 Task: Create a due date automation trigger when advanced on, on the tuesday of the week before a card is due add dates due this week at 11:00 AM.
Action: Mouse moved to (1033, 329)
Screenshot: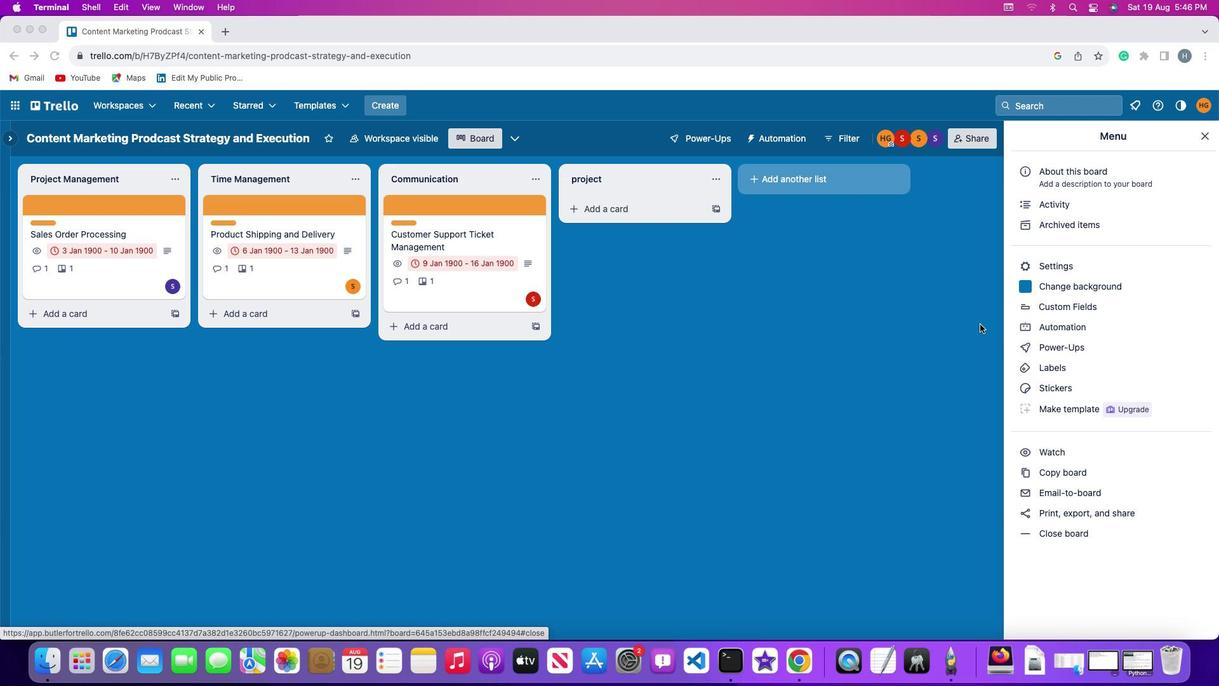 
Action: Mouse pressed left at (1033, 329)
Screenshot: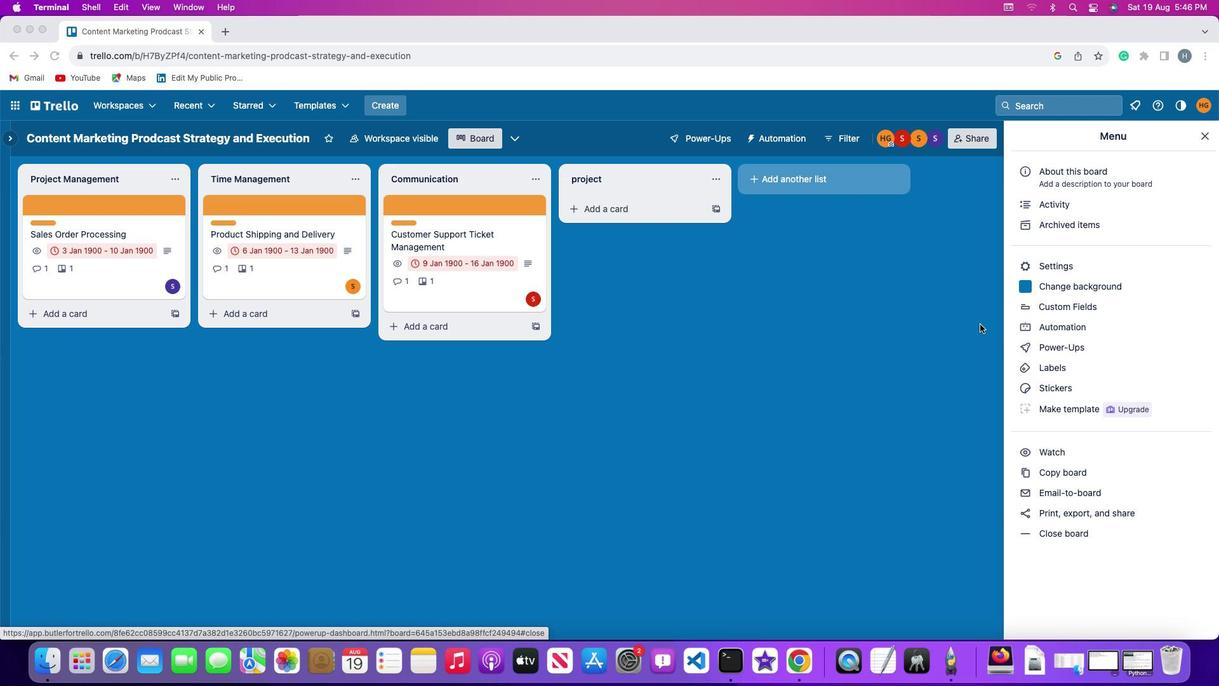 
Action: Mouse moved to (1034, 327)
Screenshot: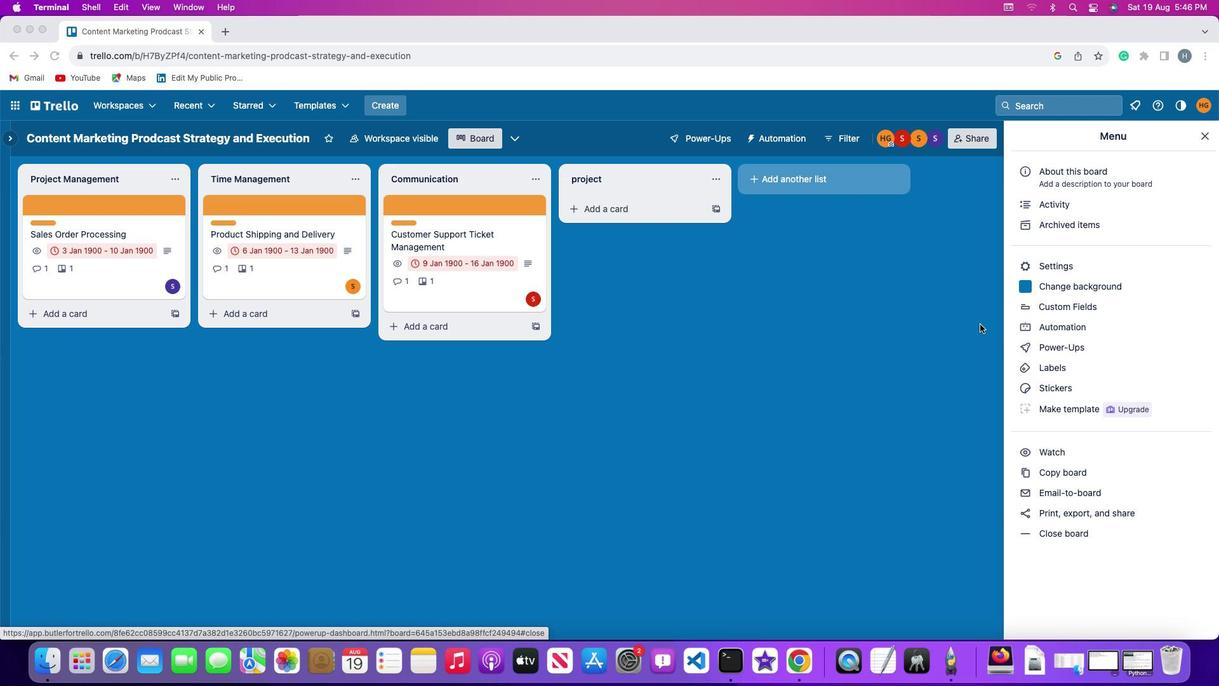 
Action: Mouse pressed left at (1034, 327)
Screenshot: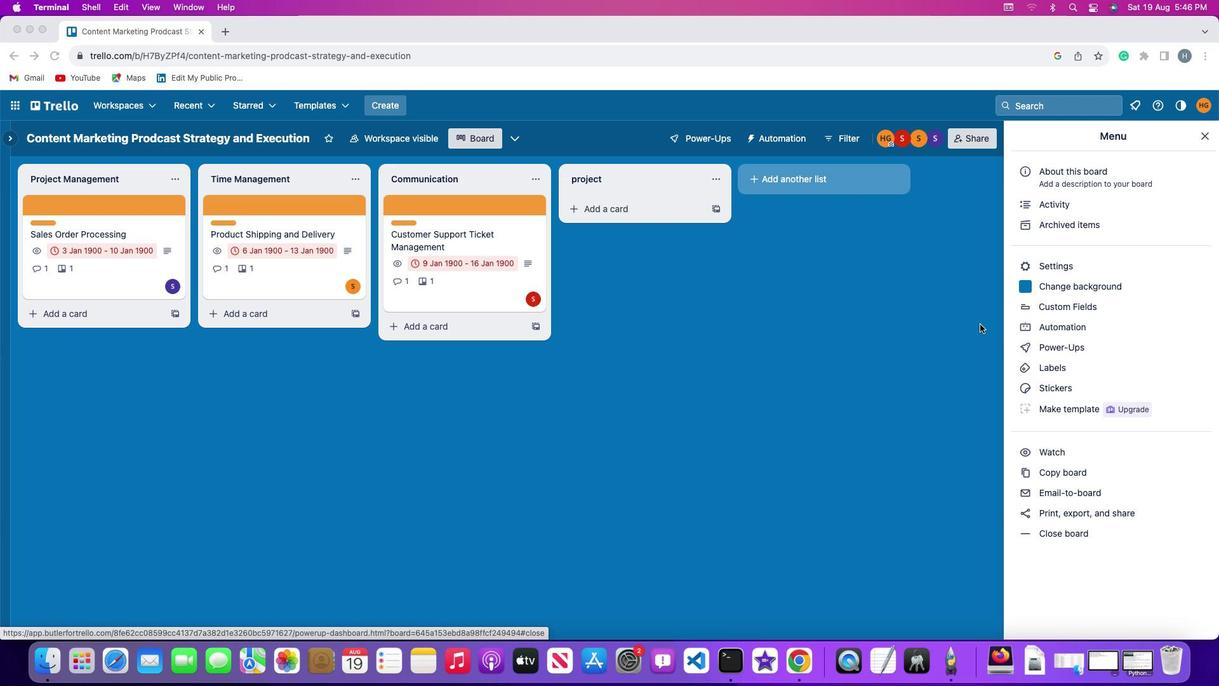 
Action: Mouse moved to (83, 297)
Screenshot: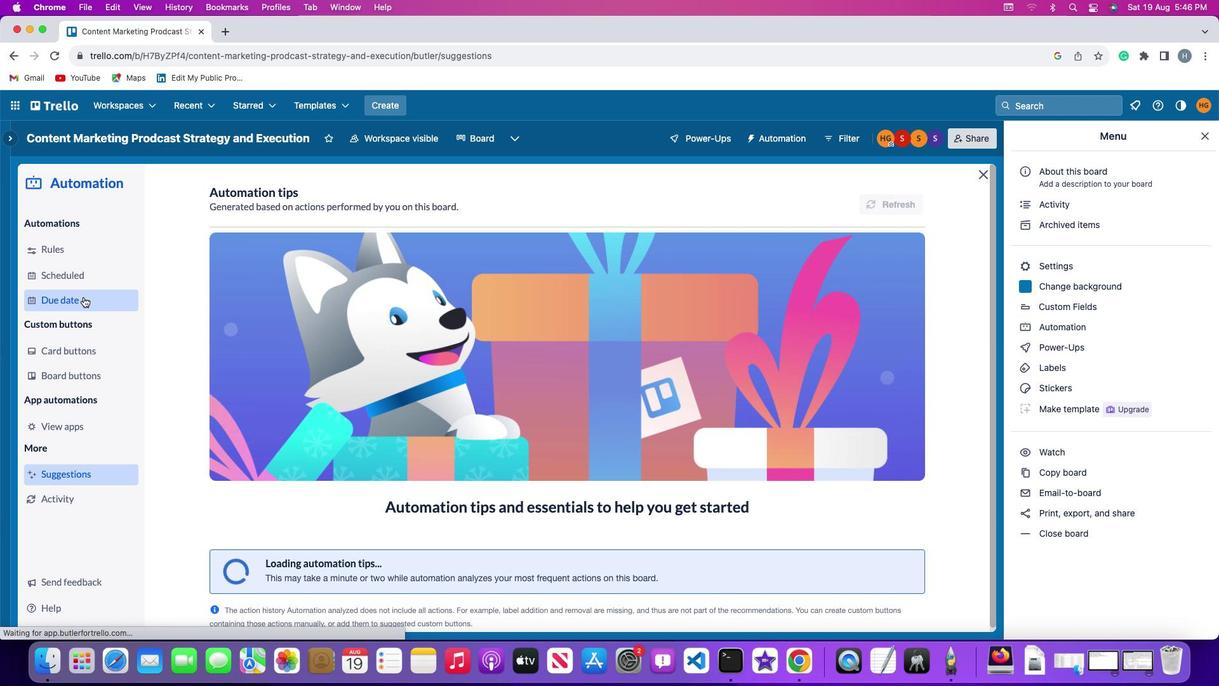 
Action: Mouse pressed left at (83, 297)
Screenshot: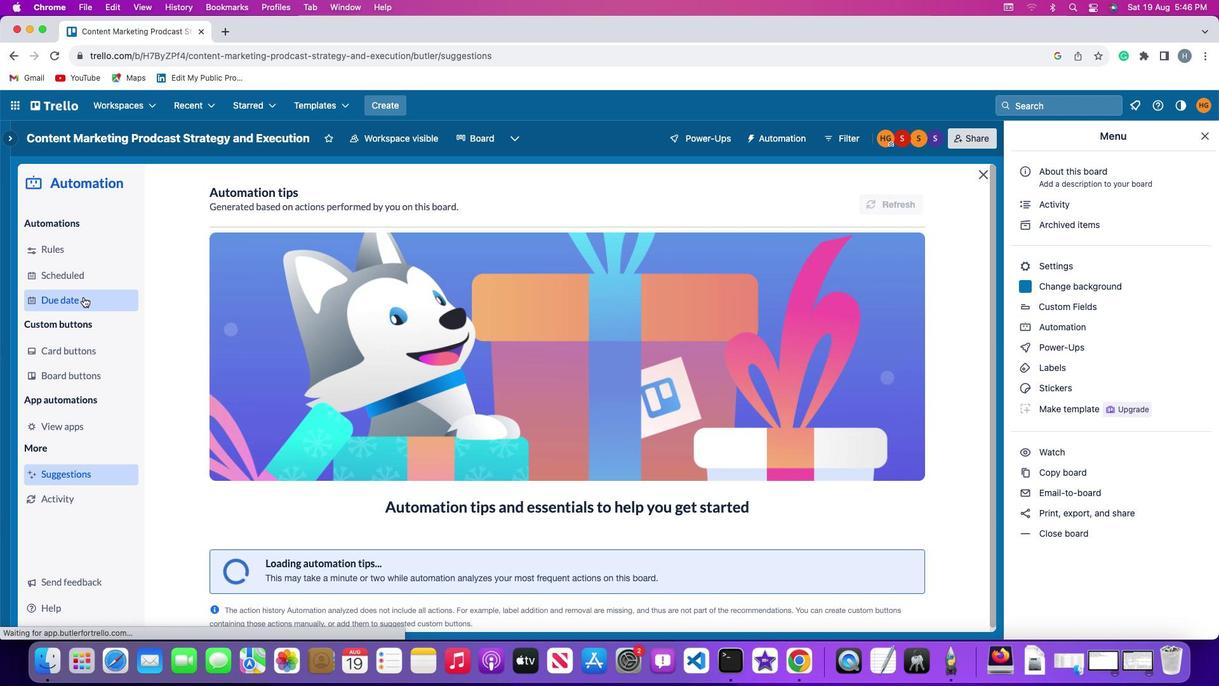 
Action: Mouse moved to (863, 195)
Screenshot: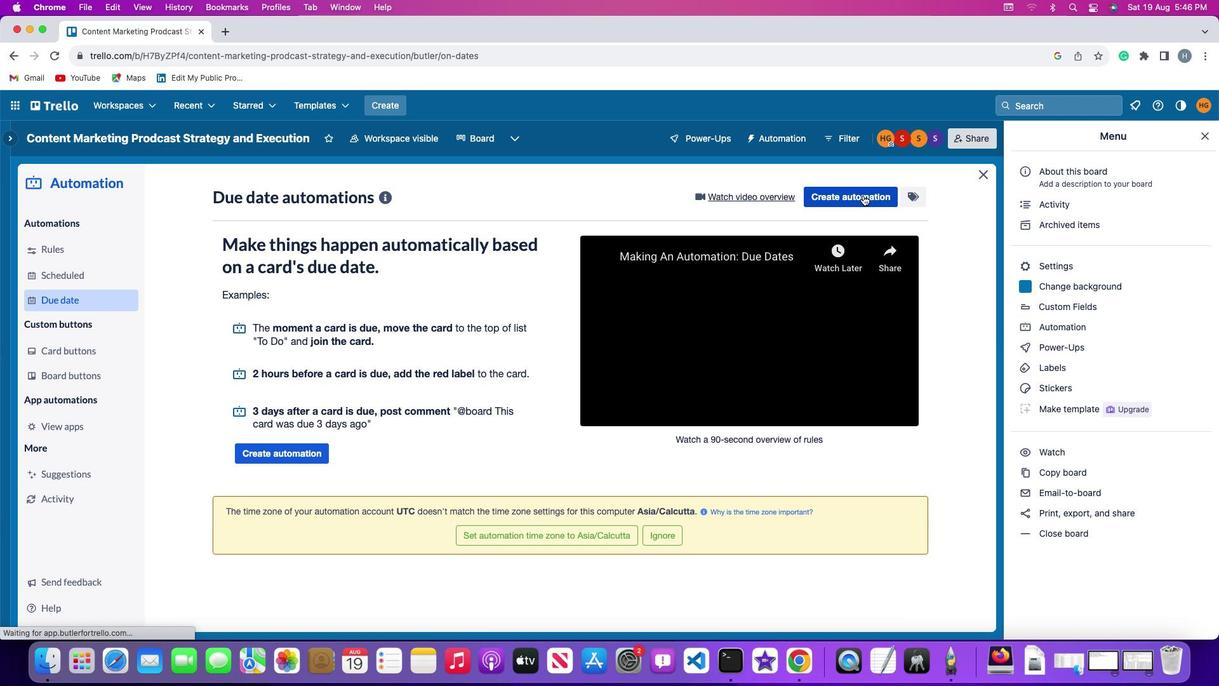 
Action: Mouse pressed left at (863, 195)
Screenshot: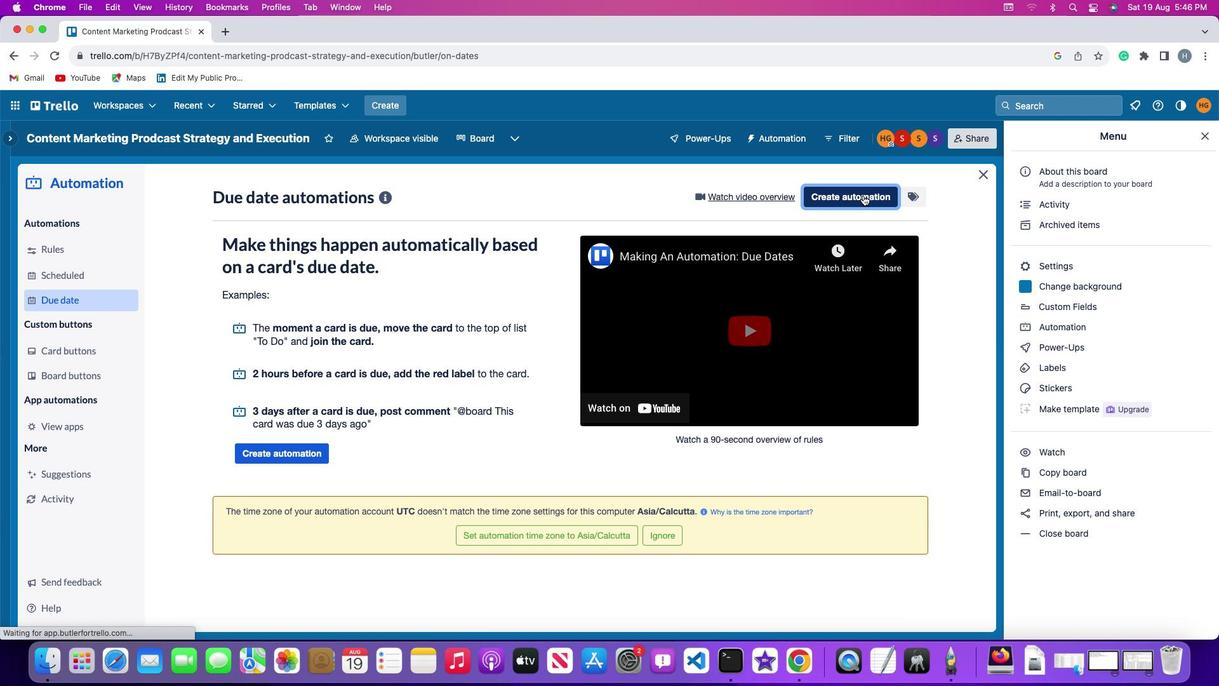 
Action: Mouse moved to (236, 315)
Screenshot: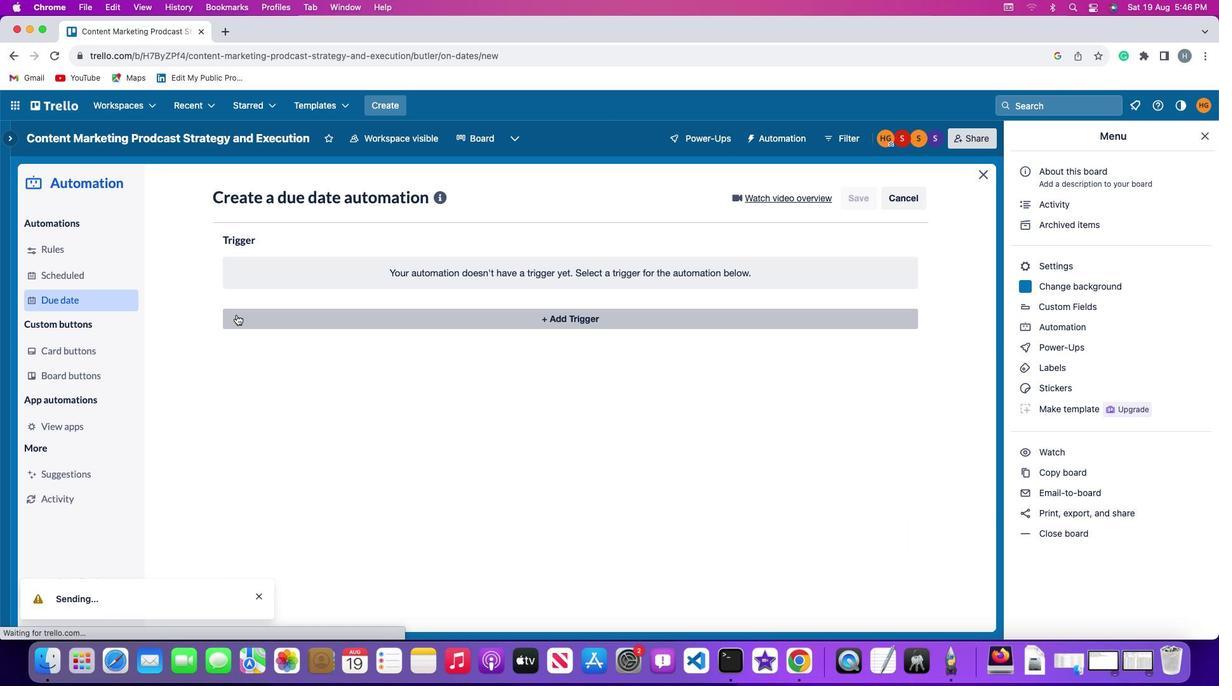 
Action: Mouse pressed left at (236, 315)
Screenshot: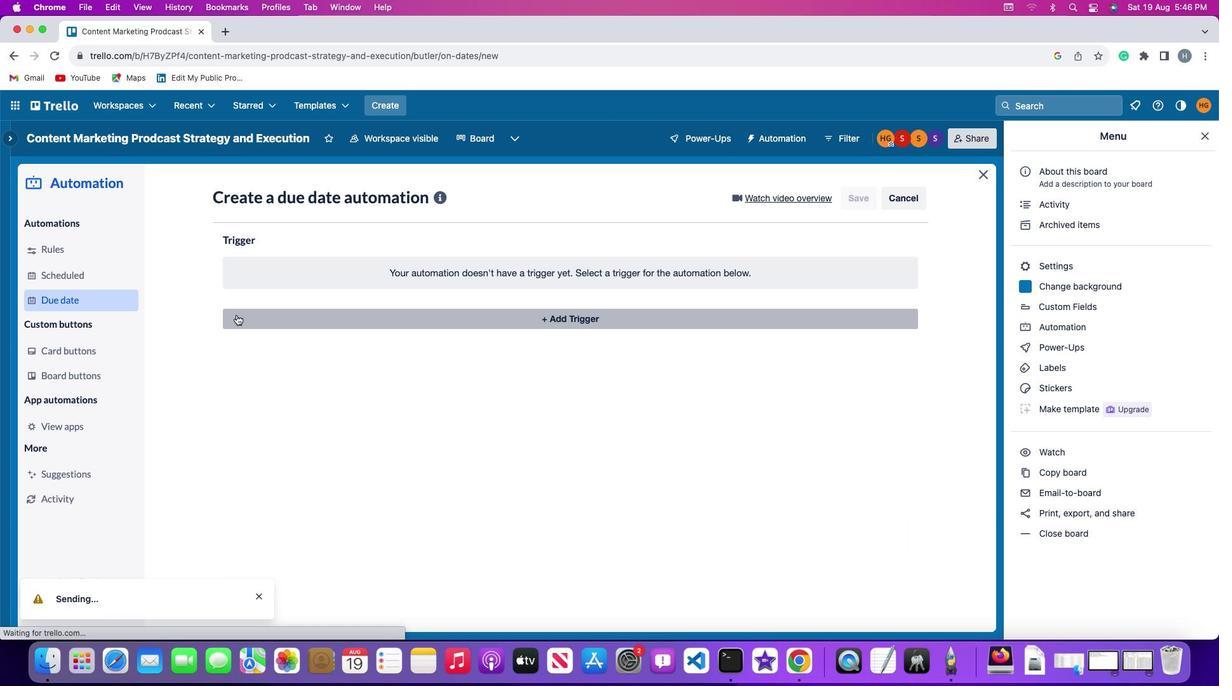 
Action: Mouse moved to (278, 550)
Screenshot: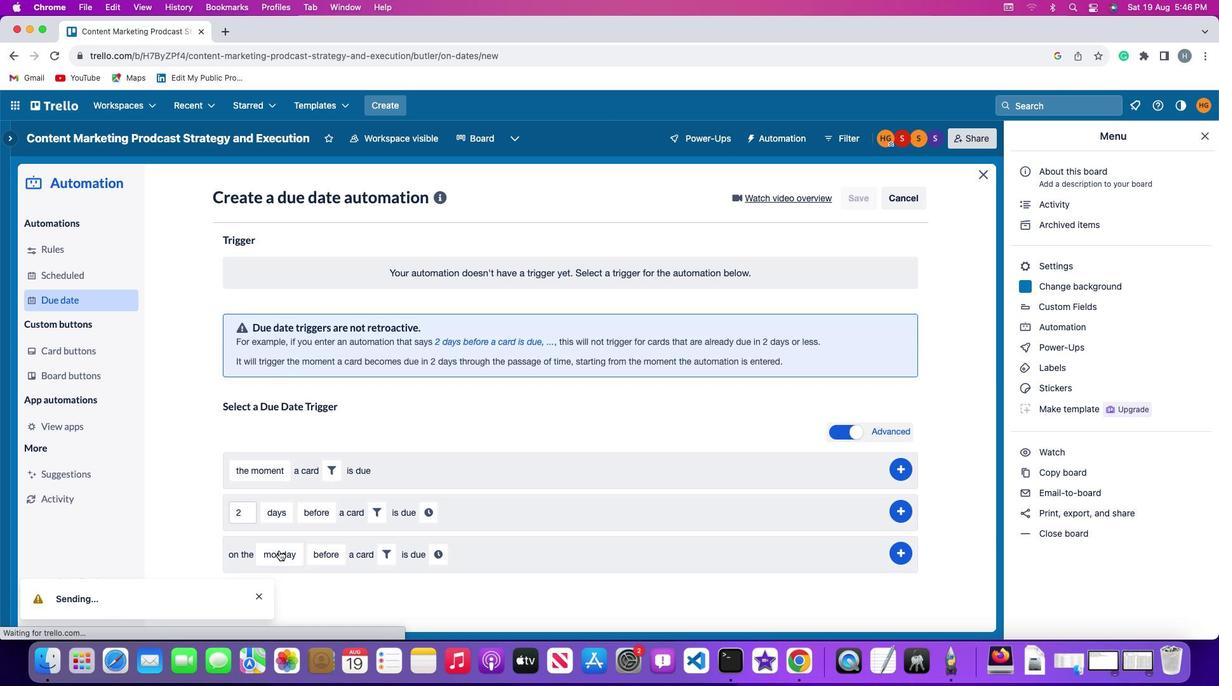 
Action: Mouse pressed left at (278, 550)
Screenshot: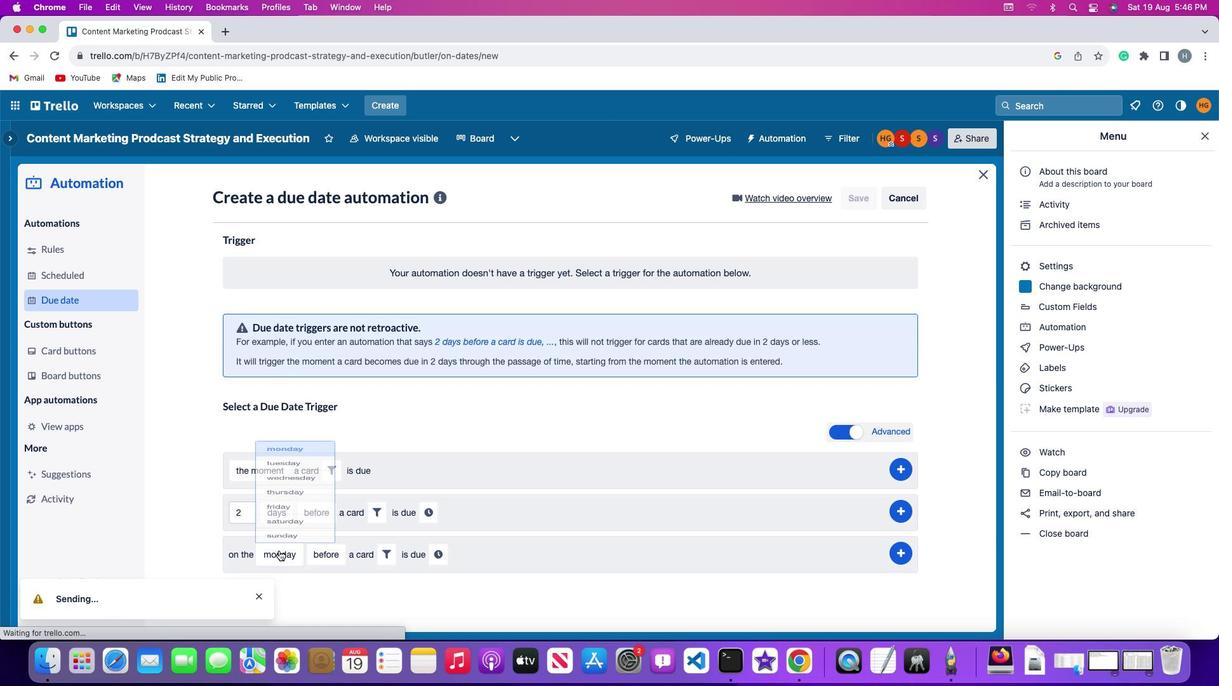 
Action: Mouse moved to (303, 405)
Screenshot: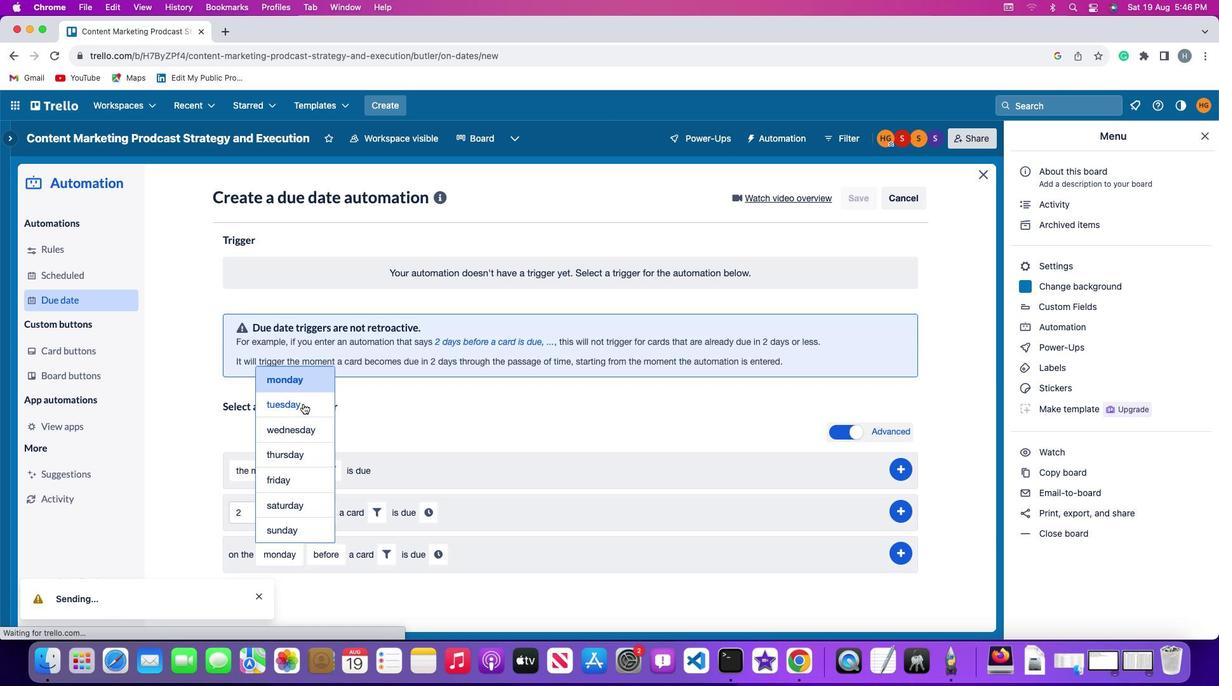 
Action: Mouse pressed left at (303, 405)
Screenshot: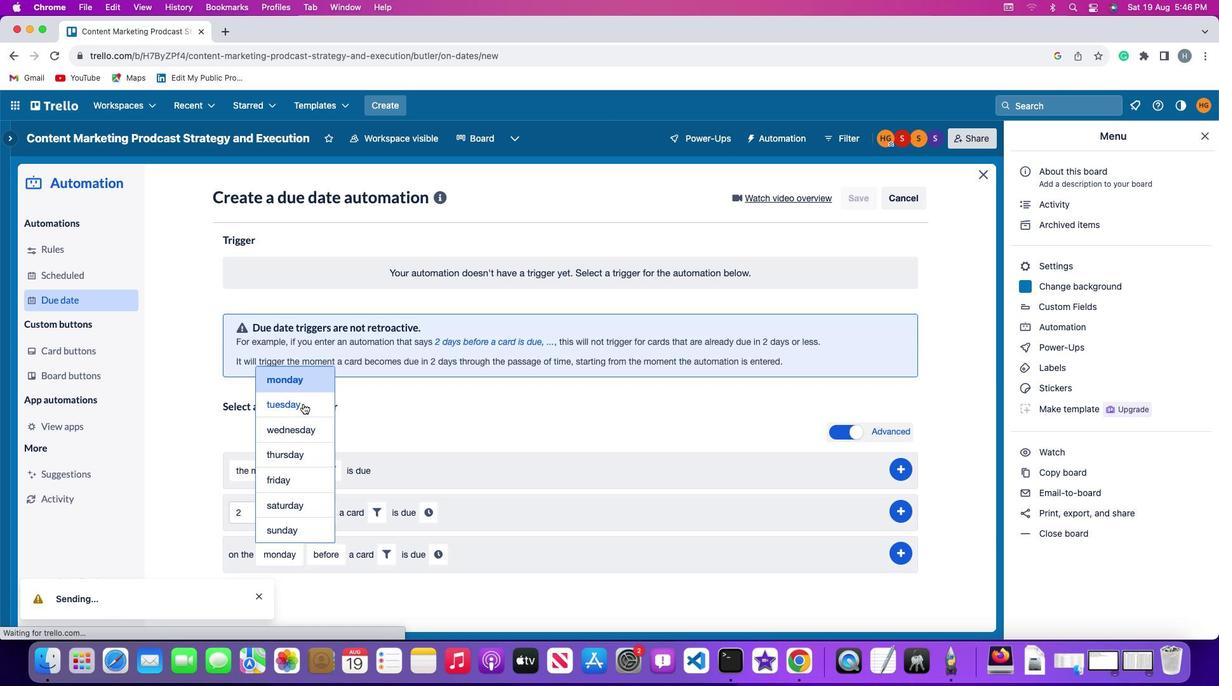 
Action: Mouse moved to (327, 550)
Screenshot: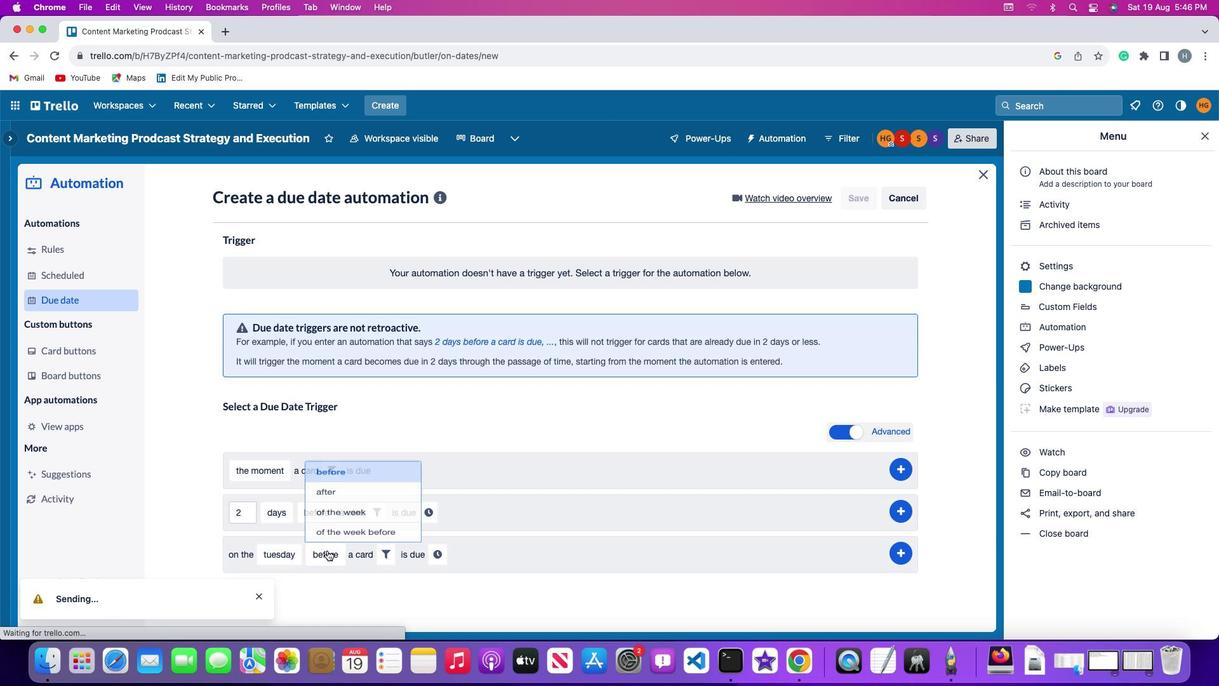 
Action: Mouse pressed left at (327, 550)
Screenshot: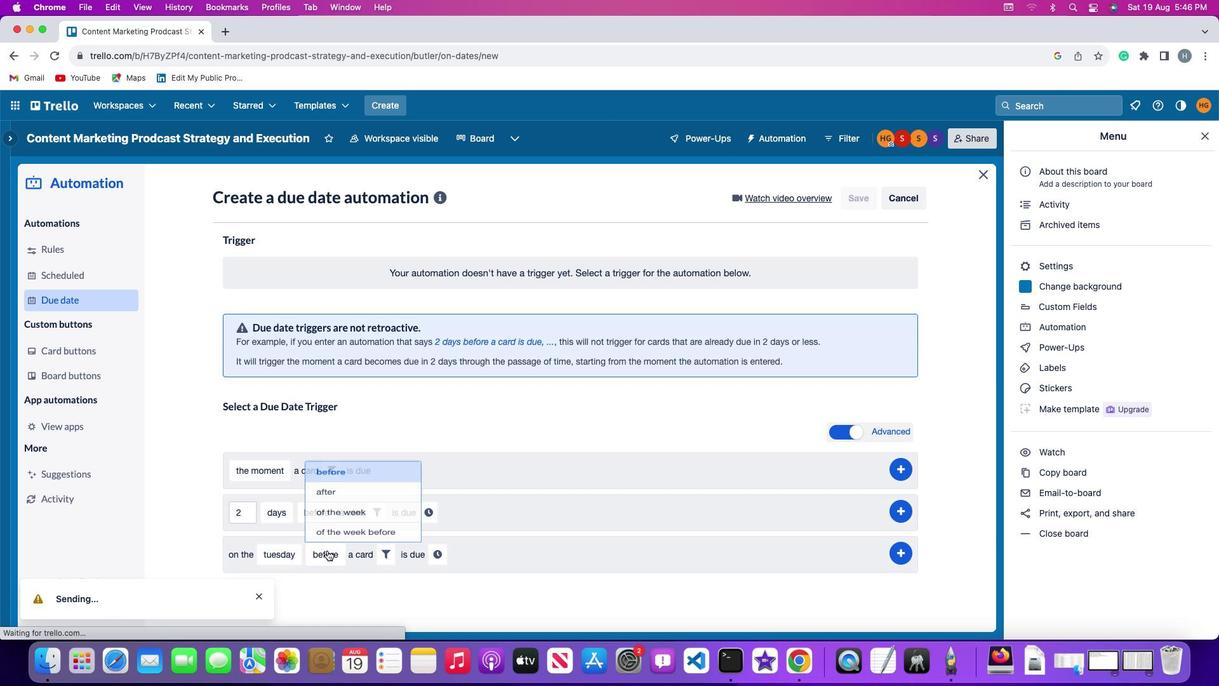 
Action: Mouse moved to (335, 530)
Screenshot: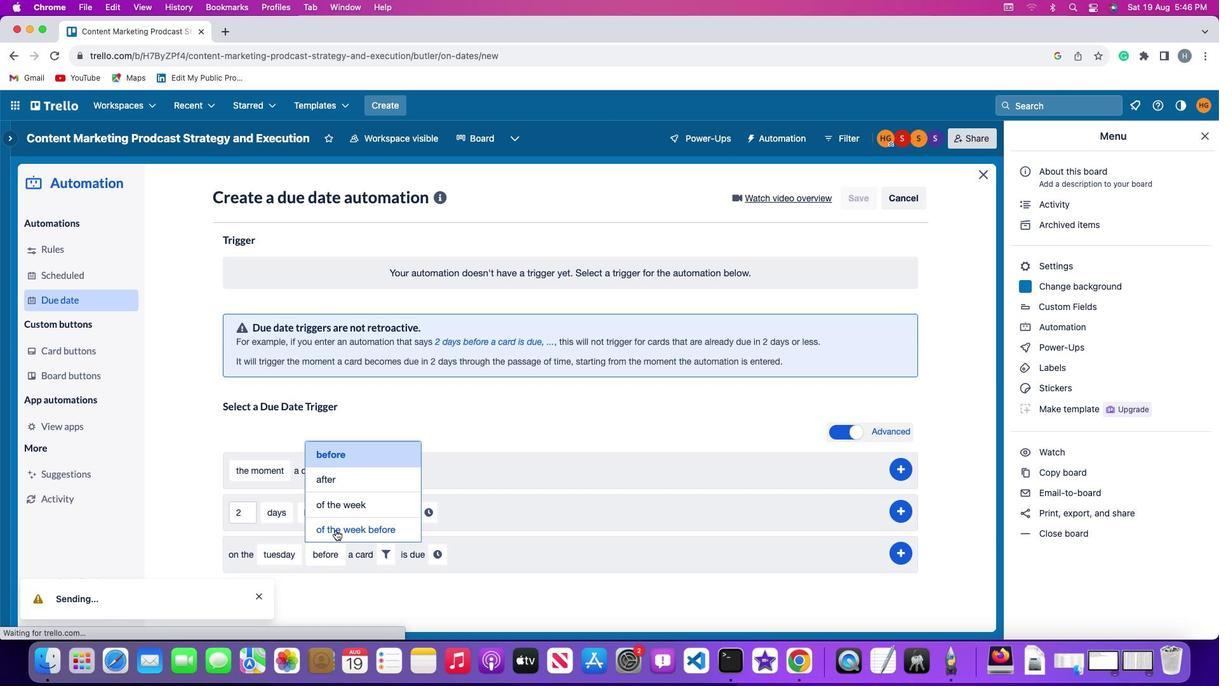 
Action: Mouse pressed left at (335, 530)
Screenshot: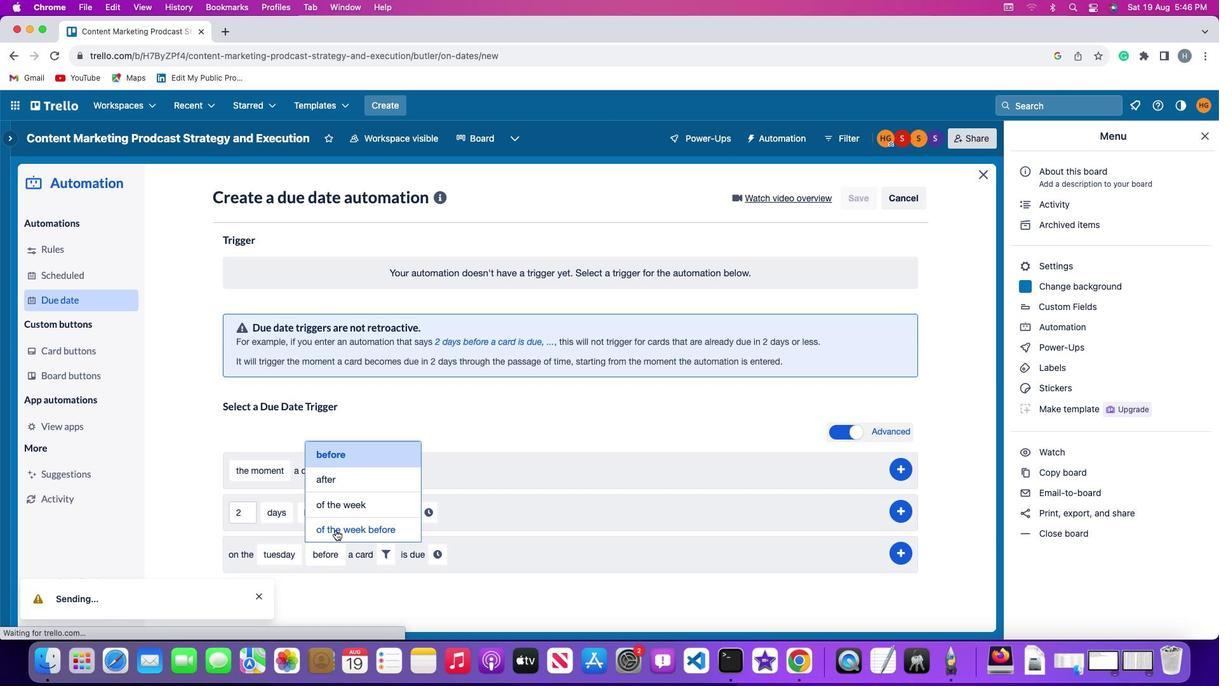 
Action: Mouse moved to (428, 555)
Screenshot: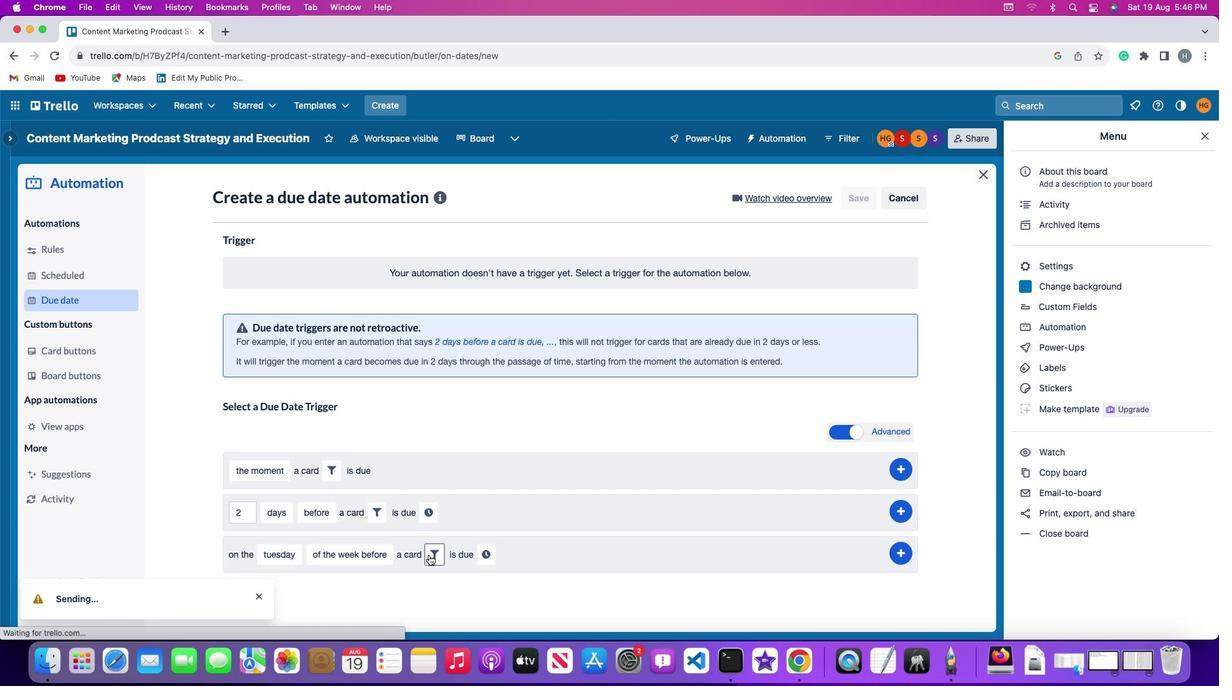 
Action: Mouse pressed left at (428, 555)
Screenshot: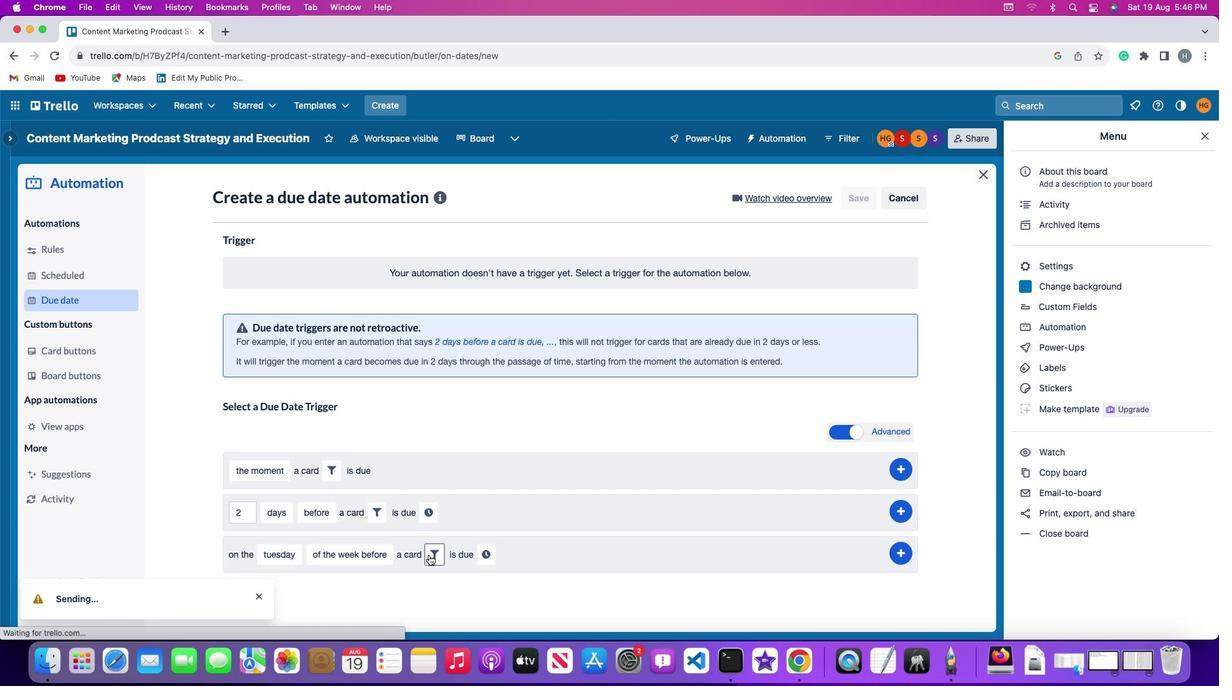 
Action: Mouse moved to (501, 593)
Screenshot: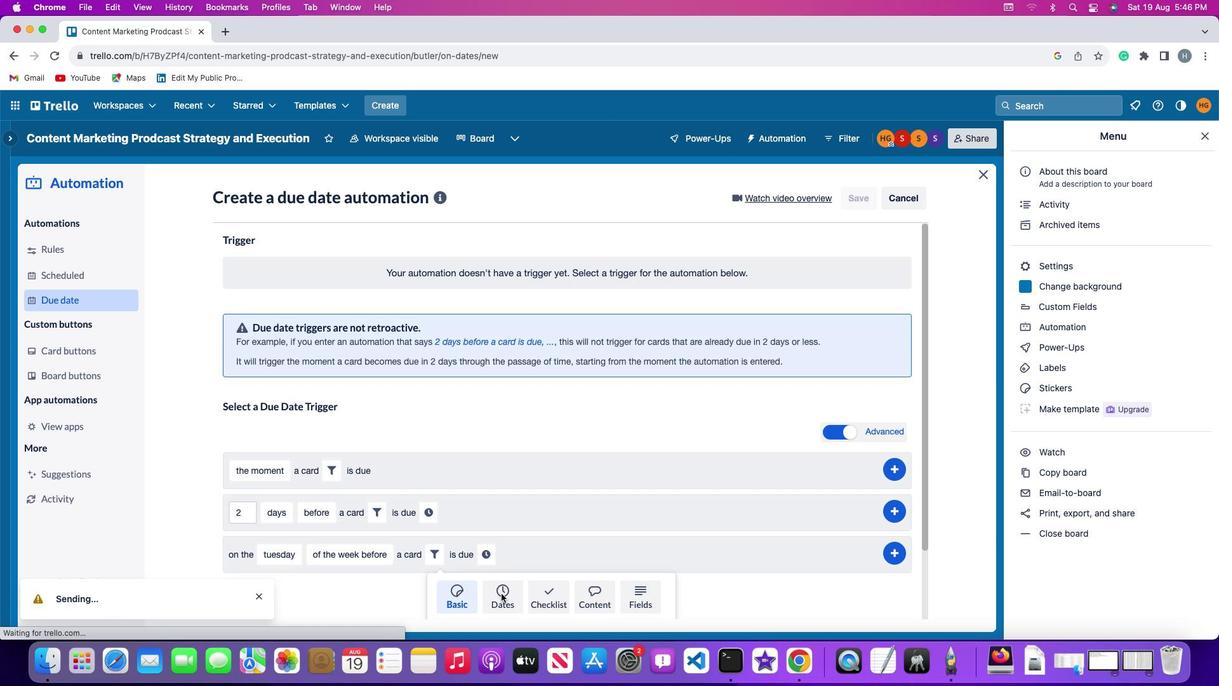 
Action: Mouse pressed left at (501, 593)
Screenshot: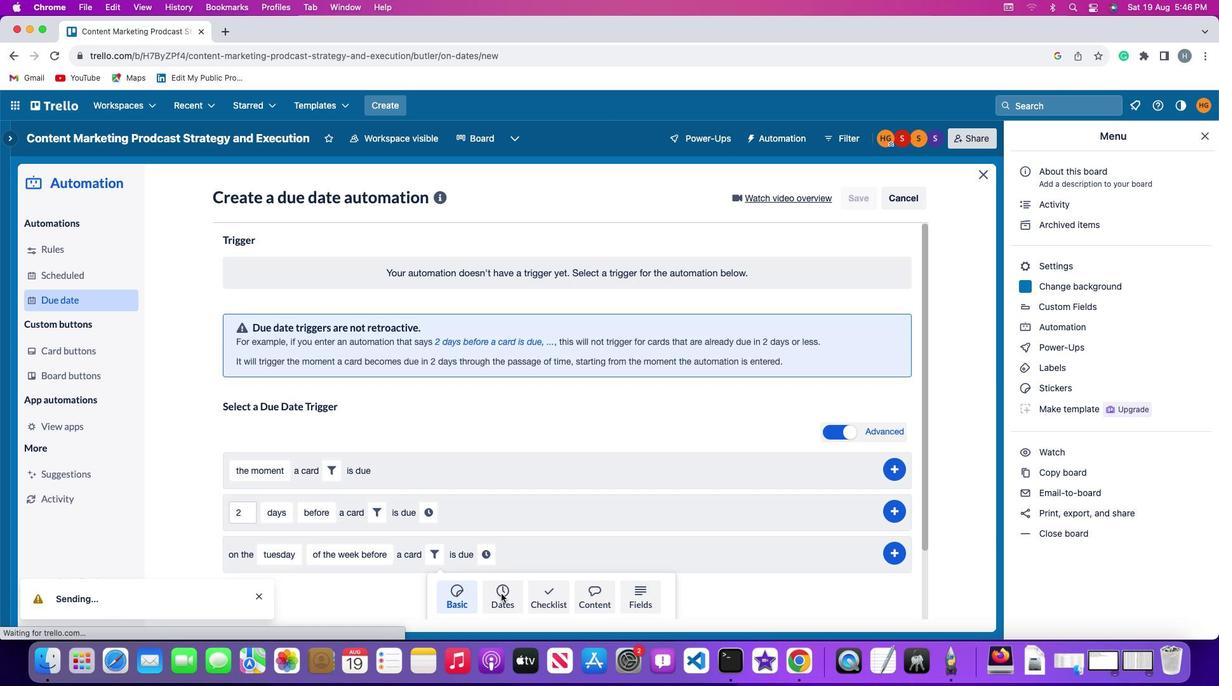 
Action: Mouse moved to (362, 589)
Screenshot: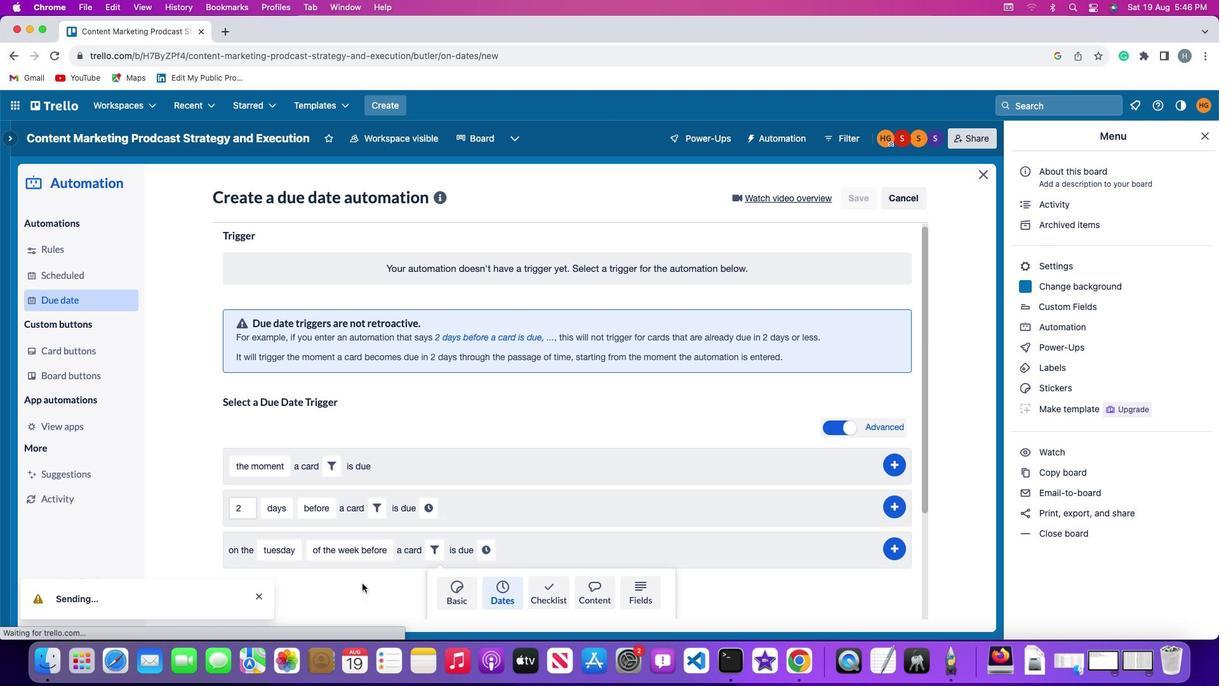 
Action: Mouse scrolled (362, 589) with delta (0, 0)
Screenshot: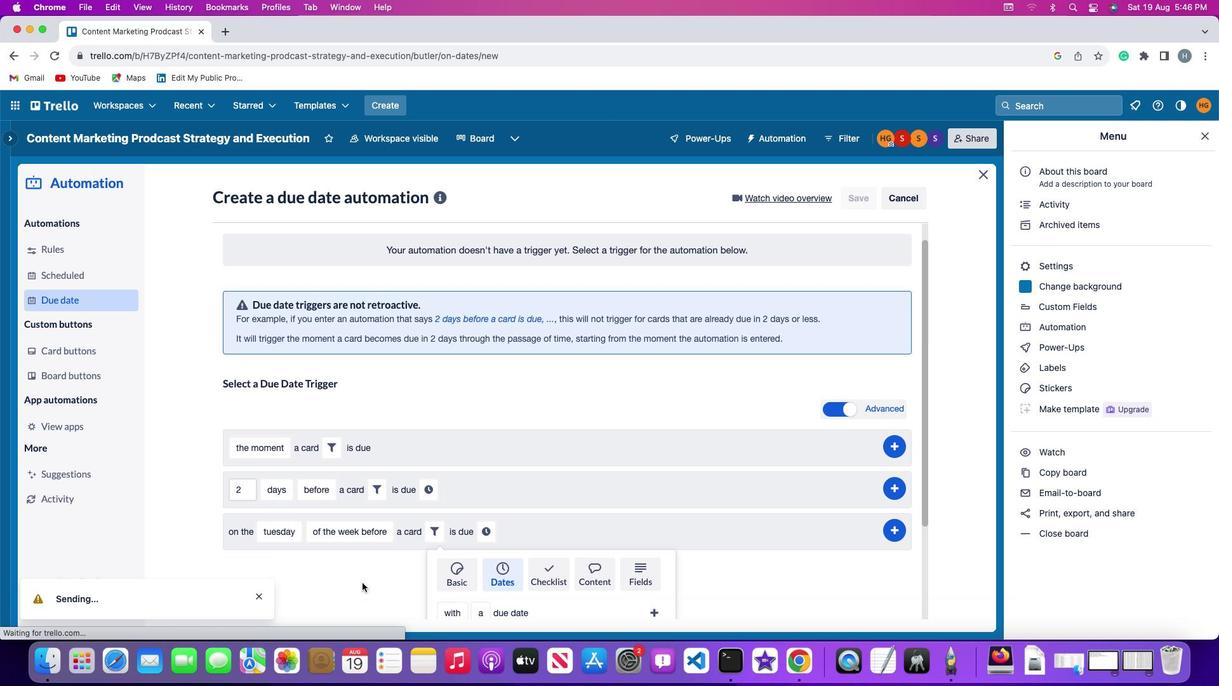 
Action: Mouse moved to (362, 589)
Screenshot: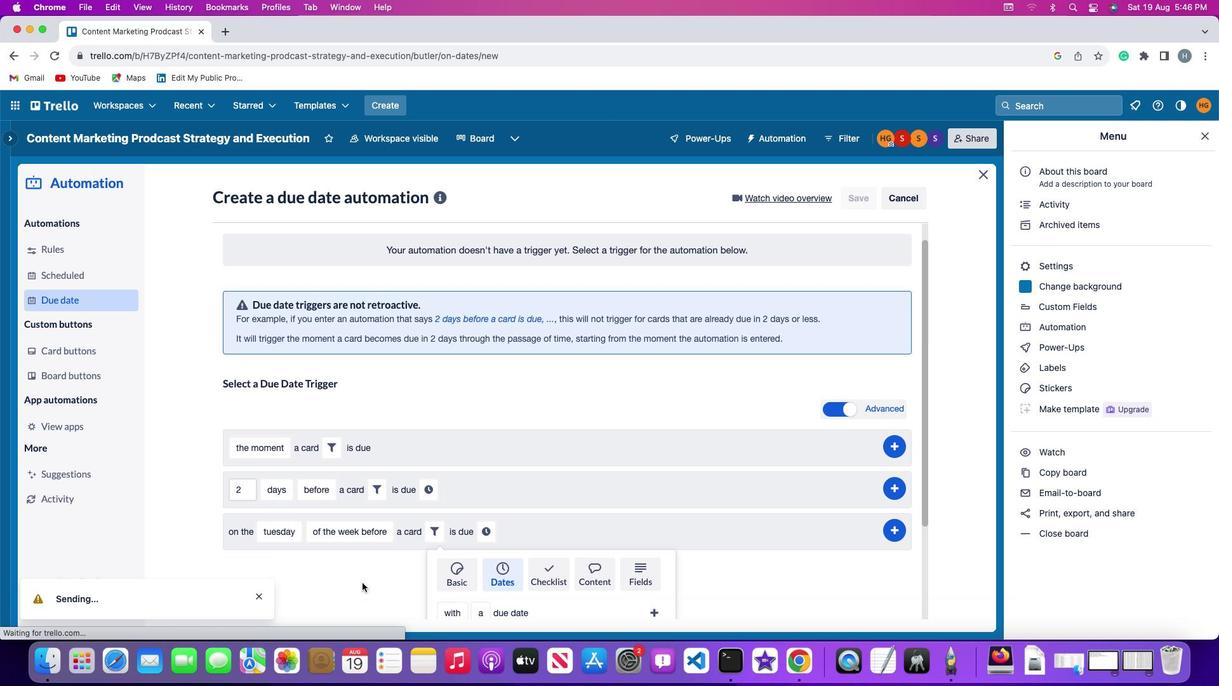 
Action: Mouse scrolled (362, 589) with delta (0, 0)
Screenshot: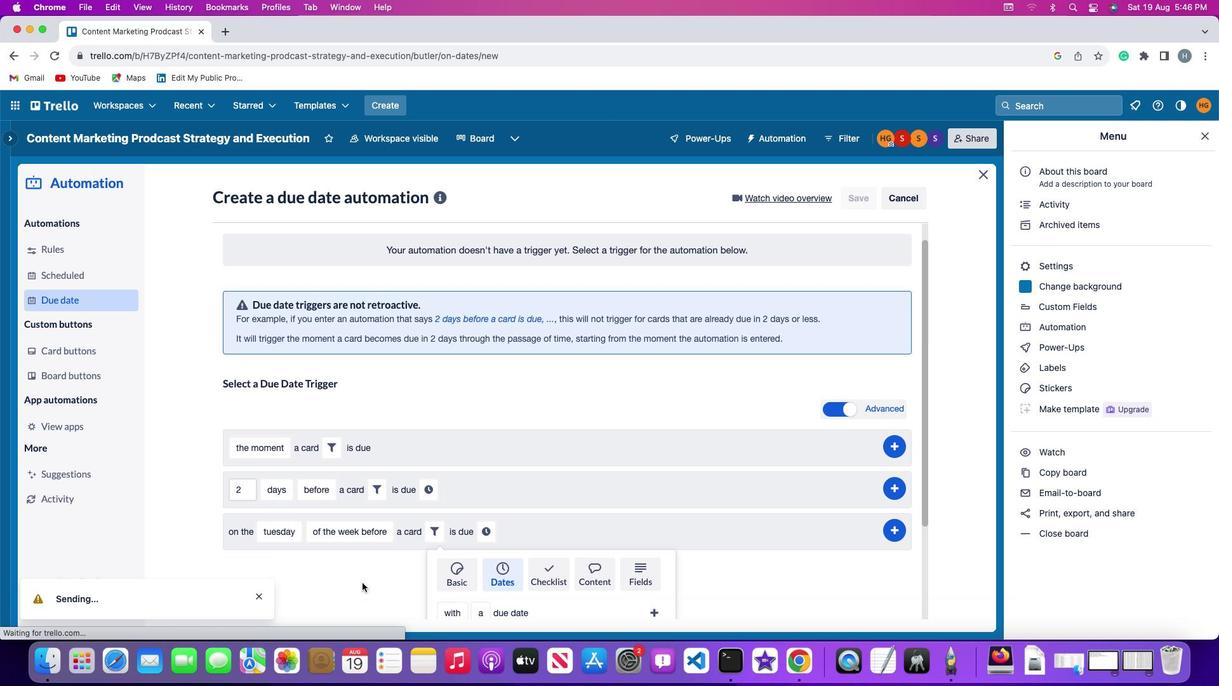 
Action: Mouse moved to (362, 589)
Screenshot: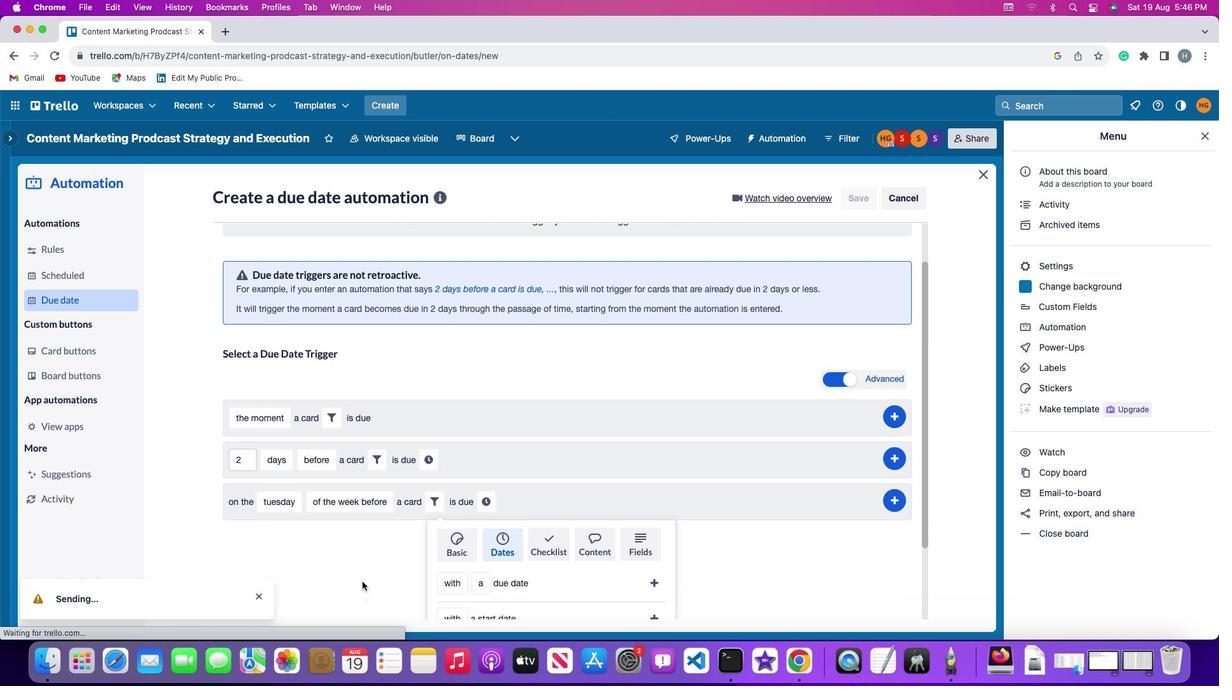 
Action: Mouse scrolled (362, 589) with delta (0, -1)
Screenshot: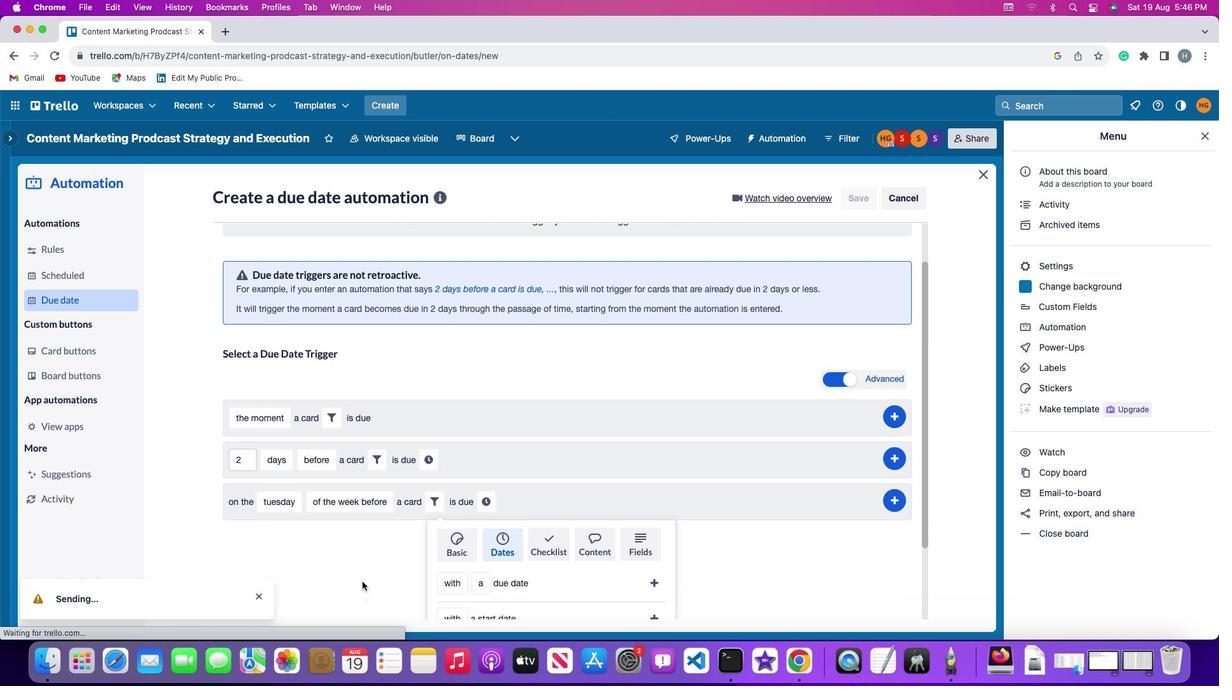 
Action: Mouse moved to (362, 583)
Screenshot: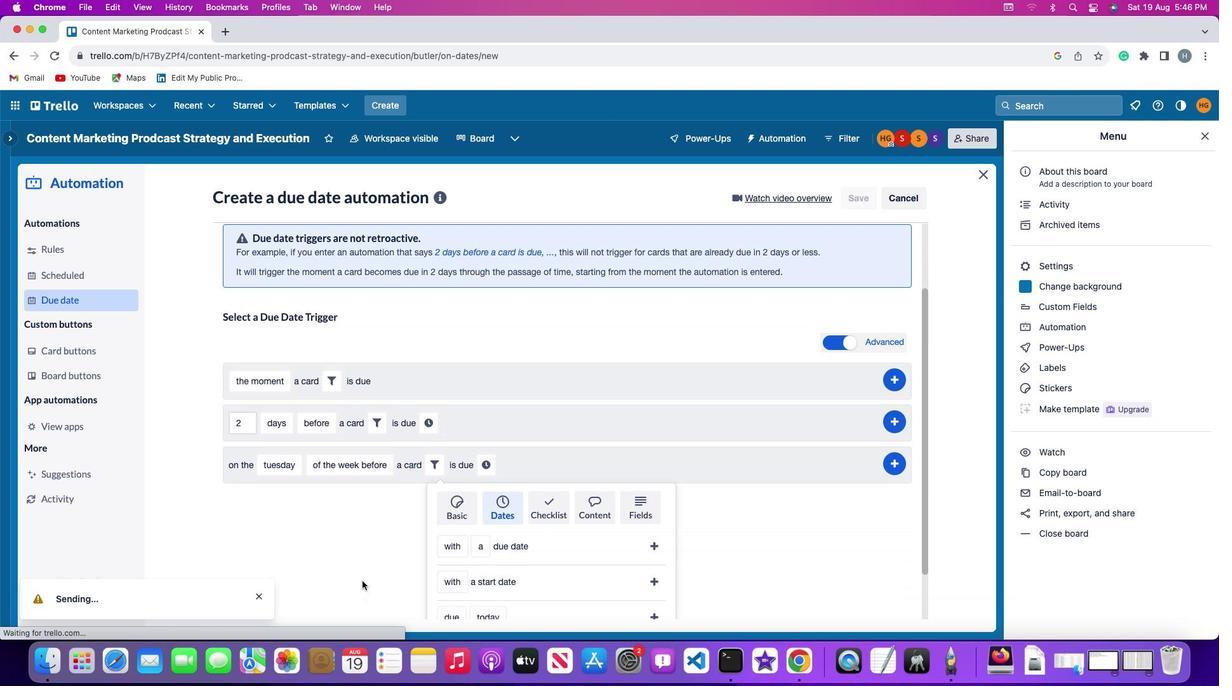 
Action: Mouse scrolled (362, 583) with delta (0, -3)
Screenshot: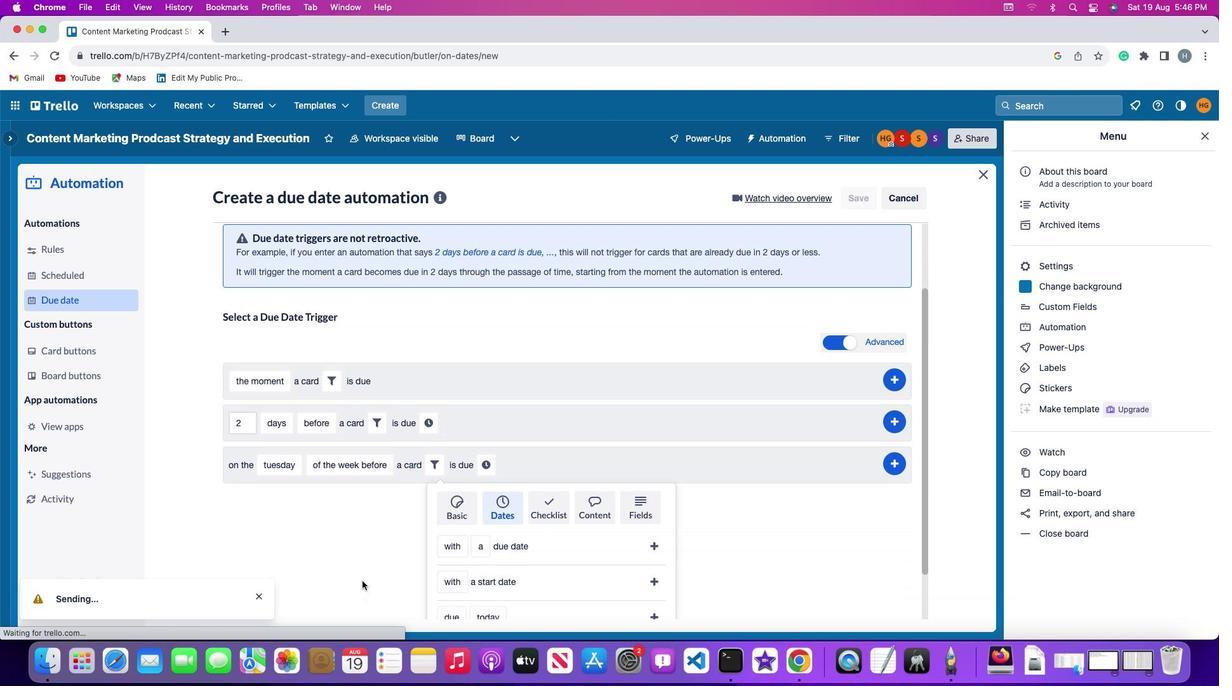
Action: Mouse moved to (362, 580)
Screenshot: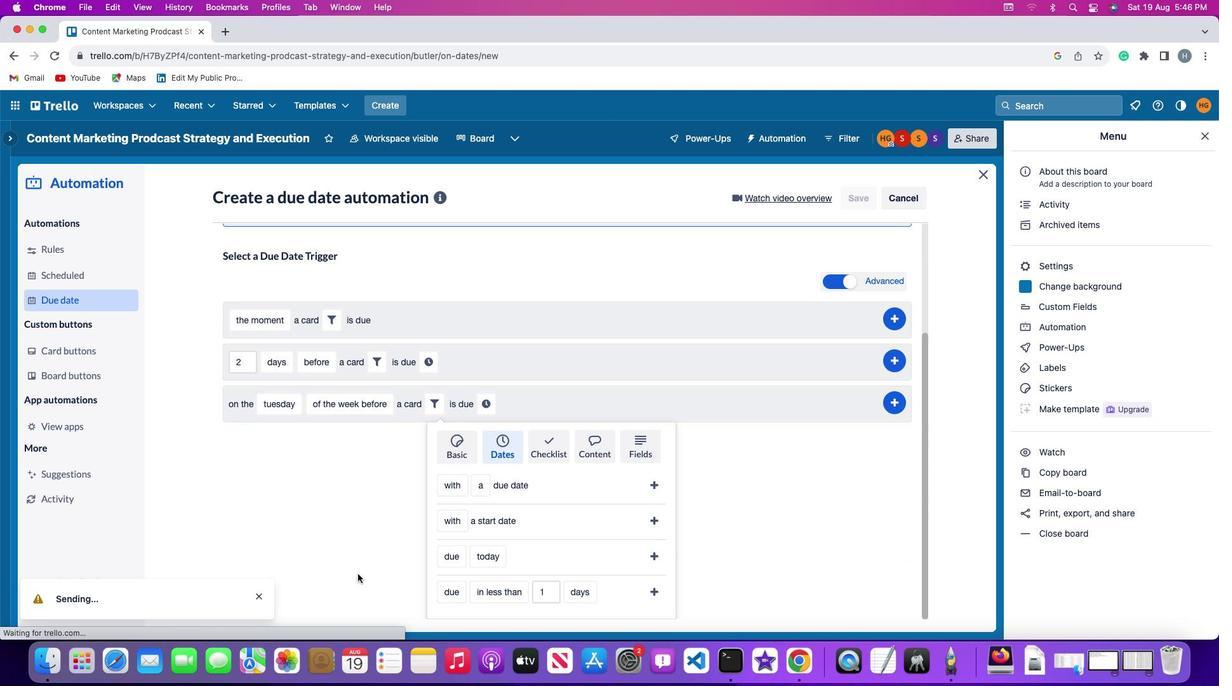 
Action: Mouse scrolled (362, 580) with delta (0, 0)
Screenshot: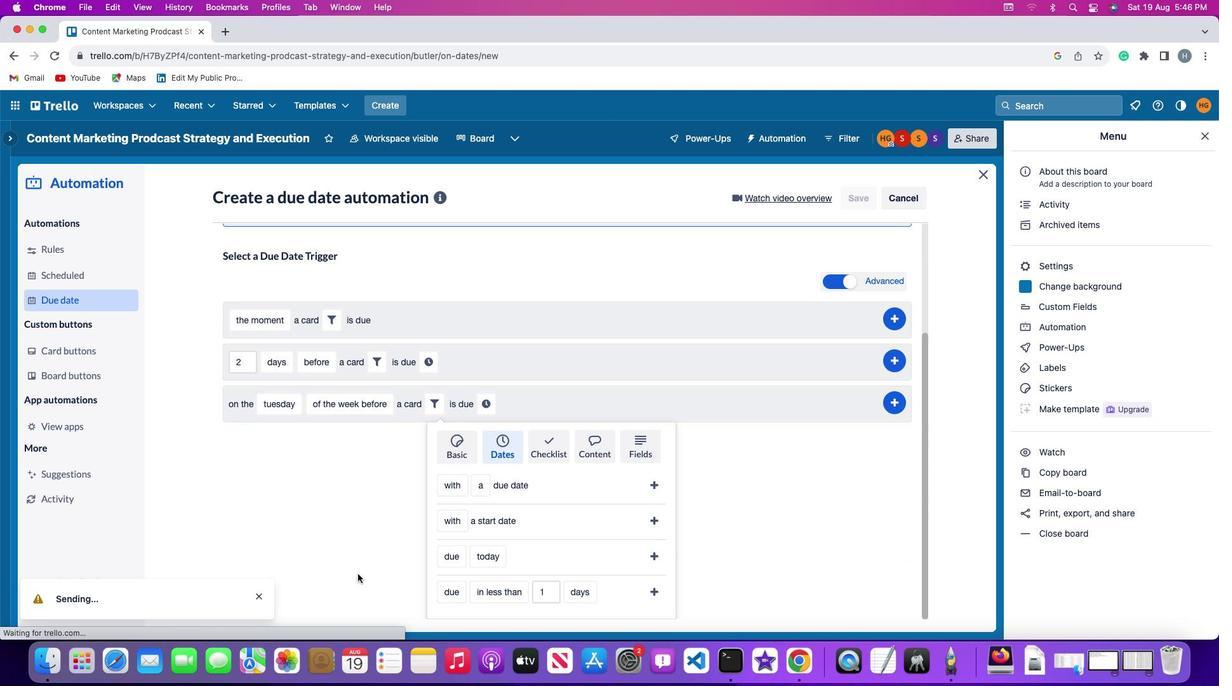 
Action: Mouse moved to (362, 579)
Screenshot: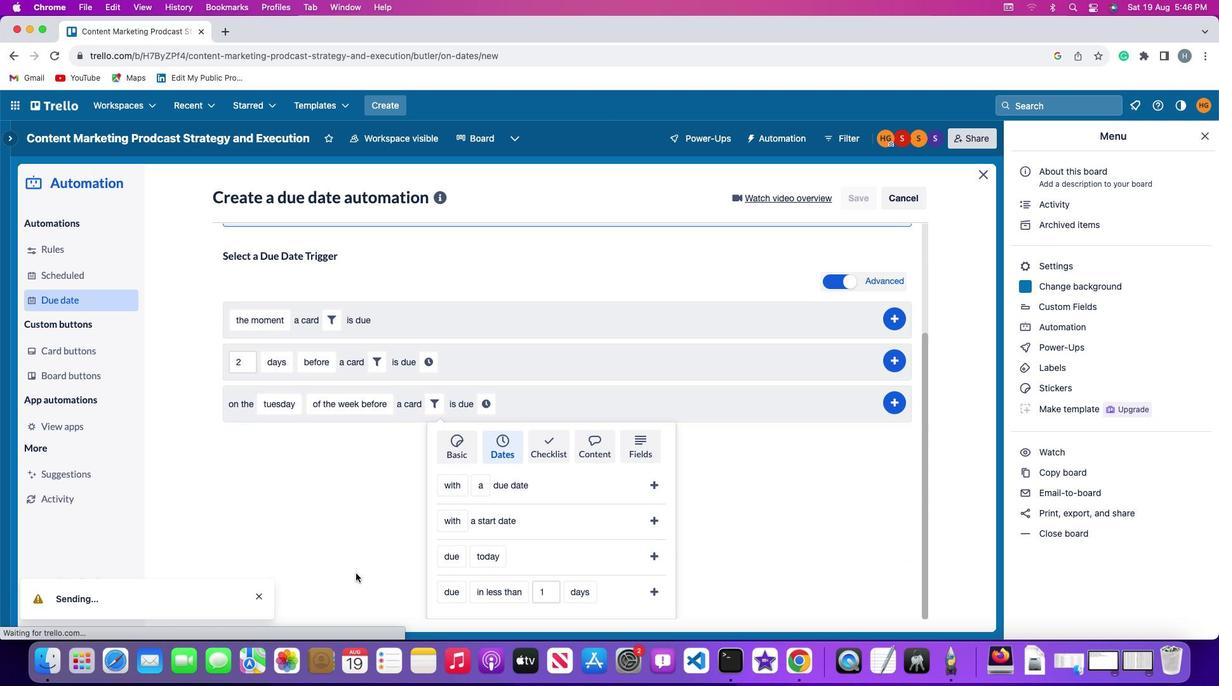 
Action: Mouse scrolled (362, 579) with delta (0, 0)
Screenshot: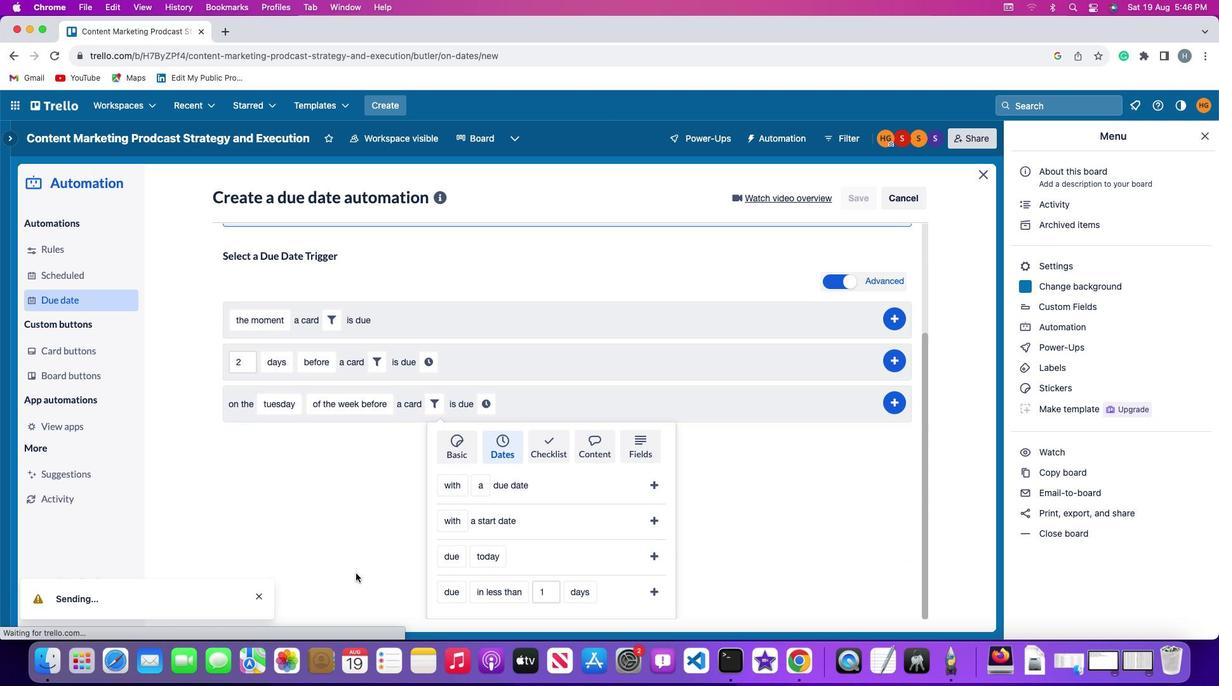 
Action: Mouse moved to (361, 576)
Screenshot: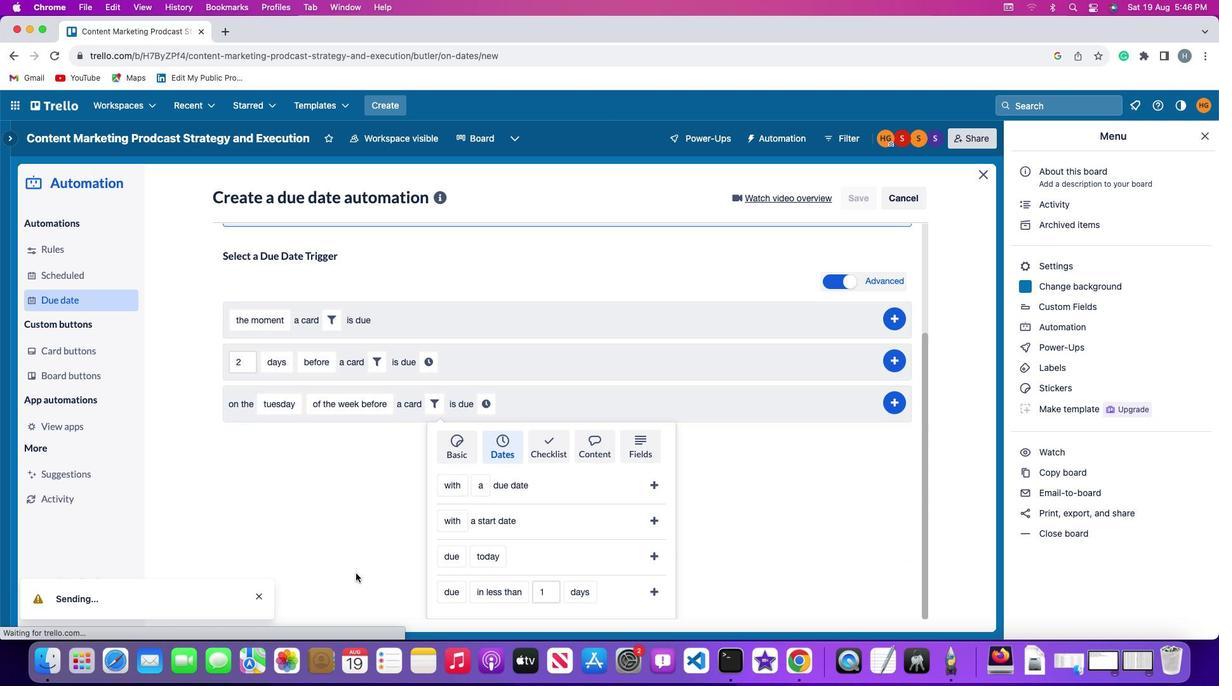 
Action: Mouse scrolled (361, 576) with delta (0, -1)
Screenshot: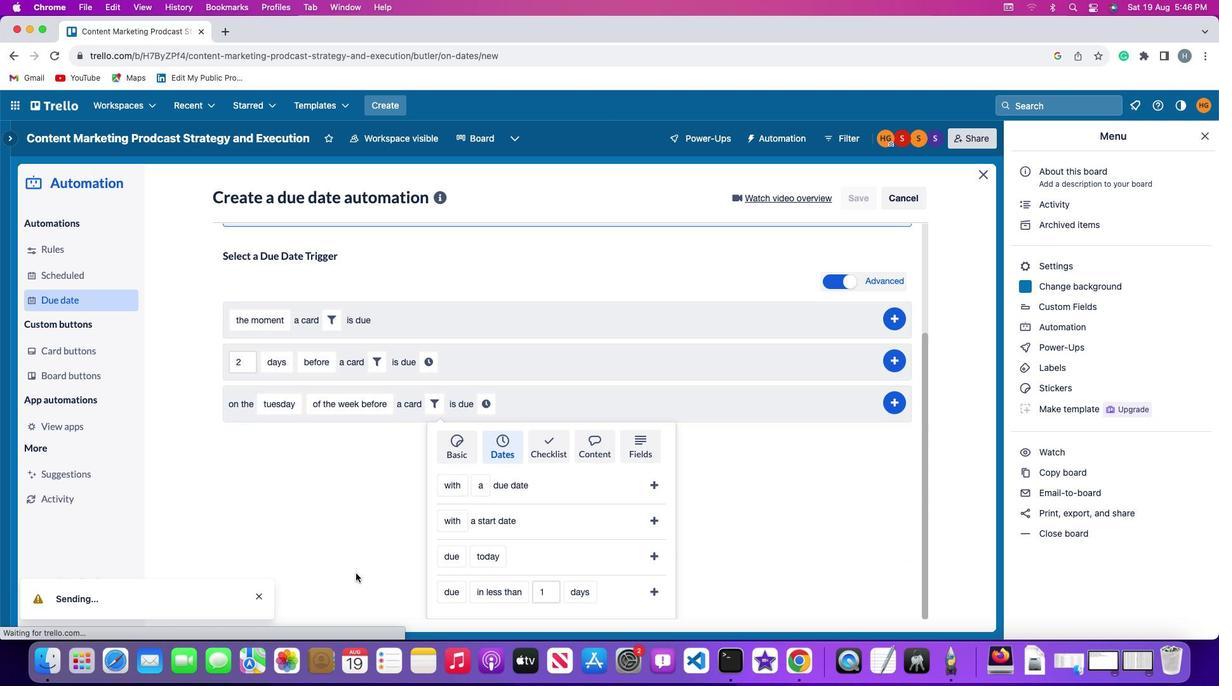 
Action: Mouse moved to (451, 548)
Screenshot: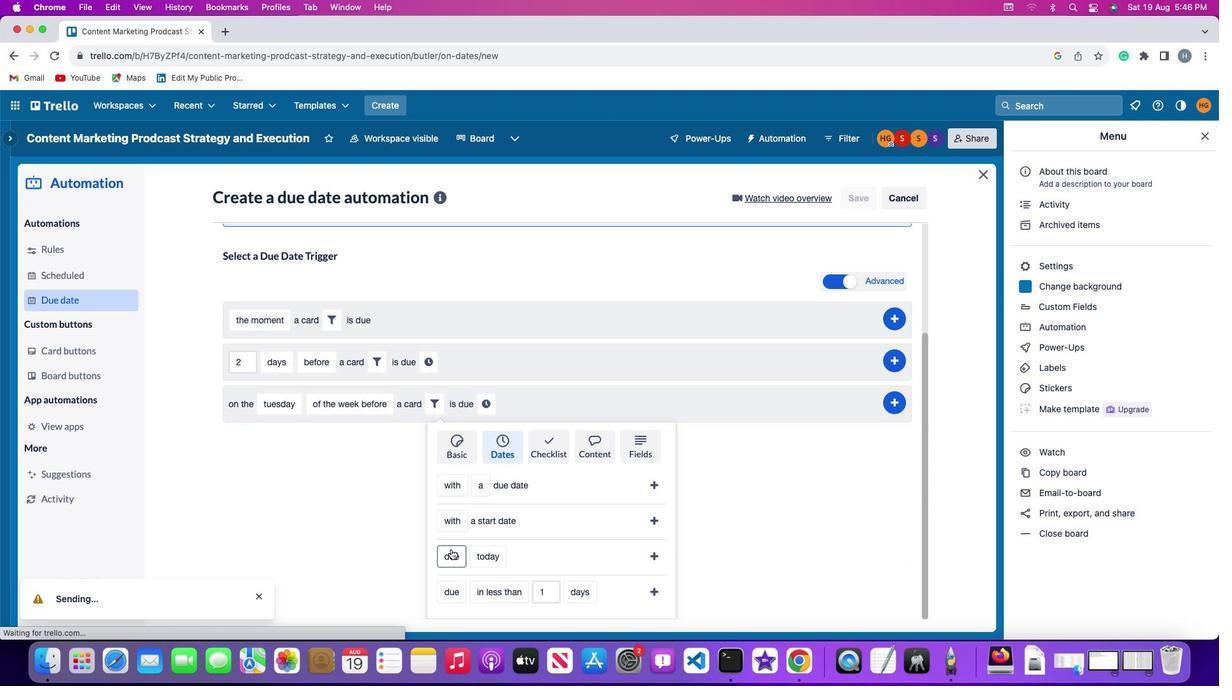 
Action: Mouse pressed left at (451, 548)
Screenshot: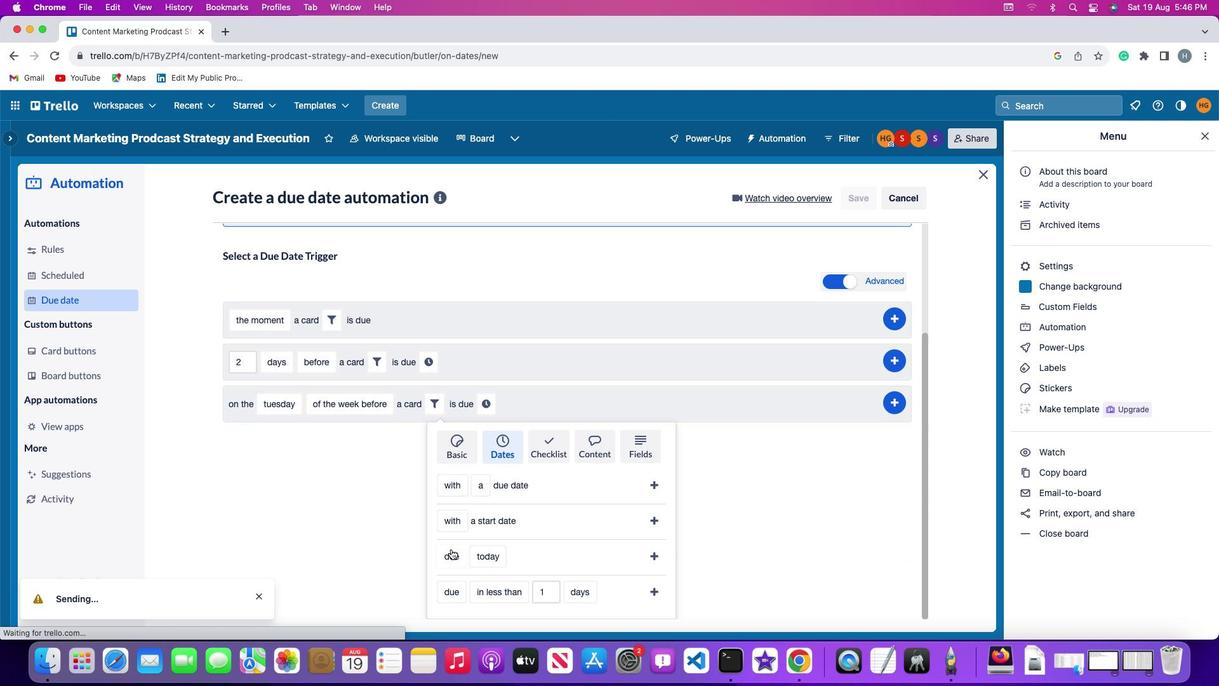 
Action: Mouse moved to (468, 454)
Screenshot: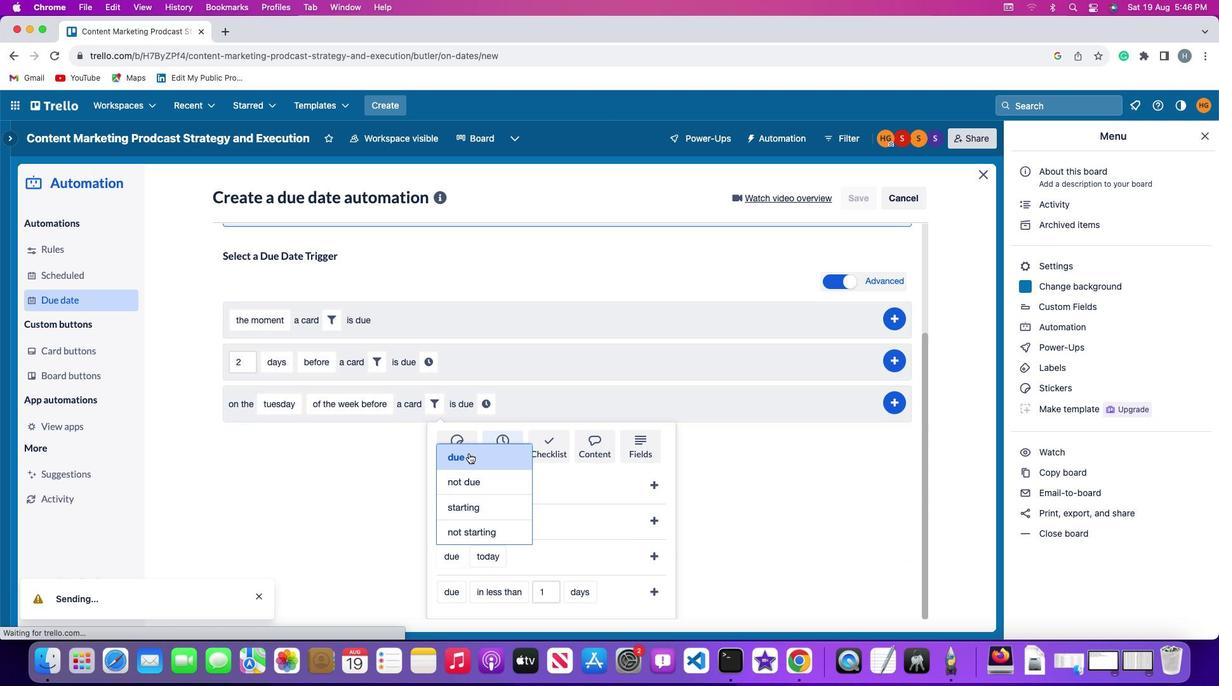 
Action: Mouse pressed left at (468, 454)
Screenshot: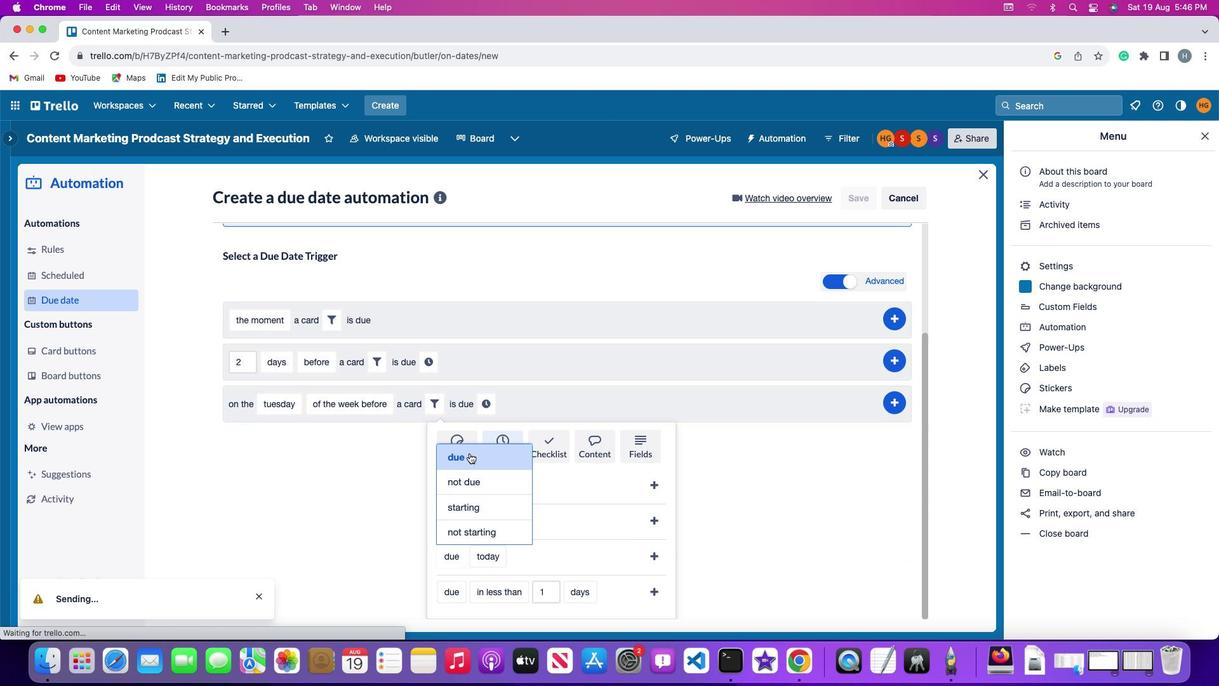
Action: Mouse moved to (492, 562)
Screenshot: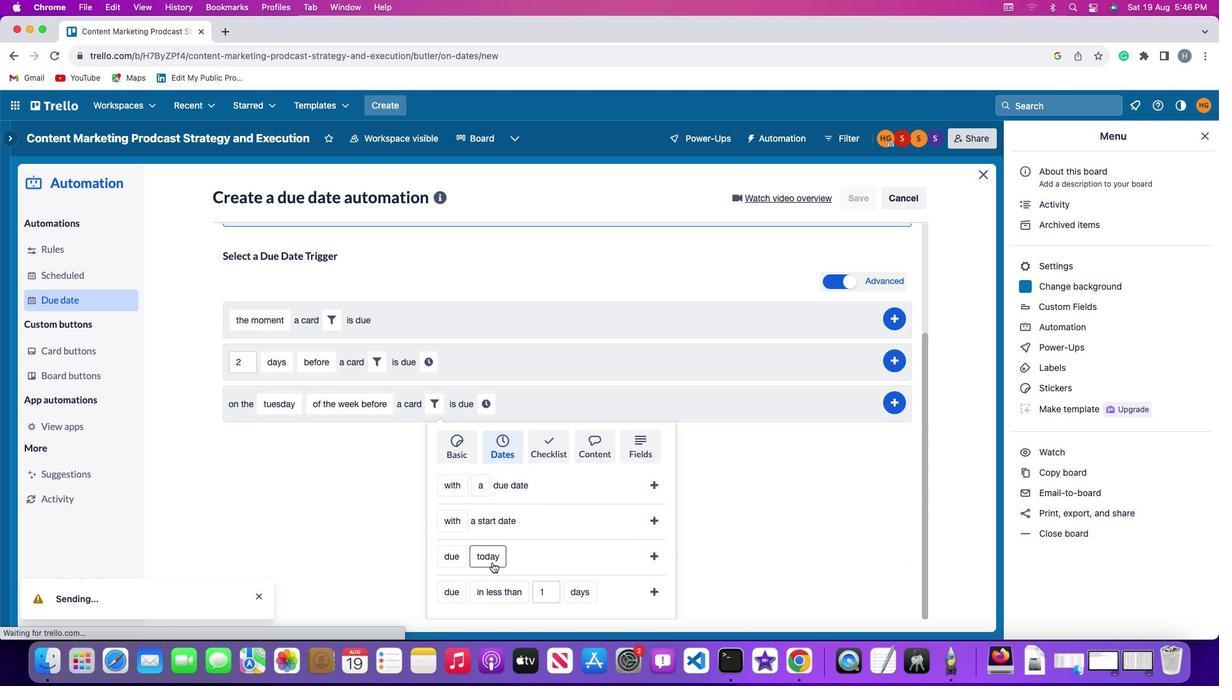 
Action: Mouse pressed left at (492, 562)
Screenshot: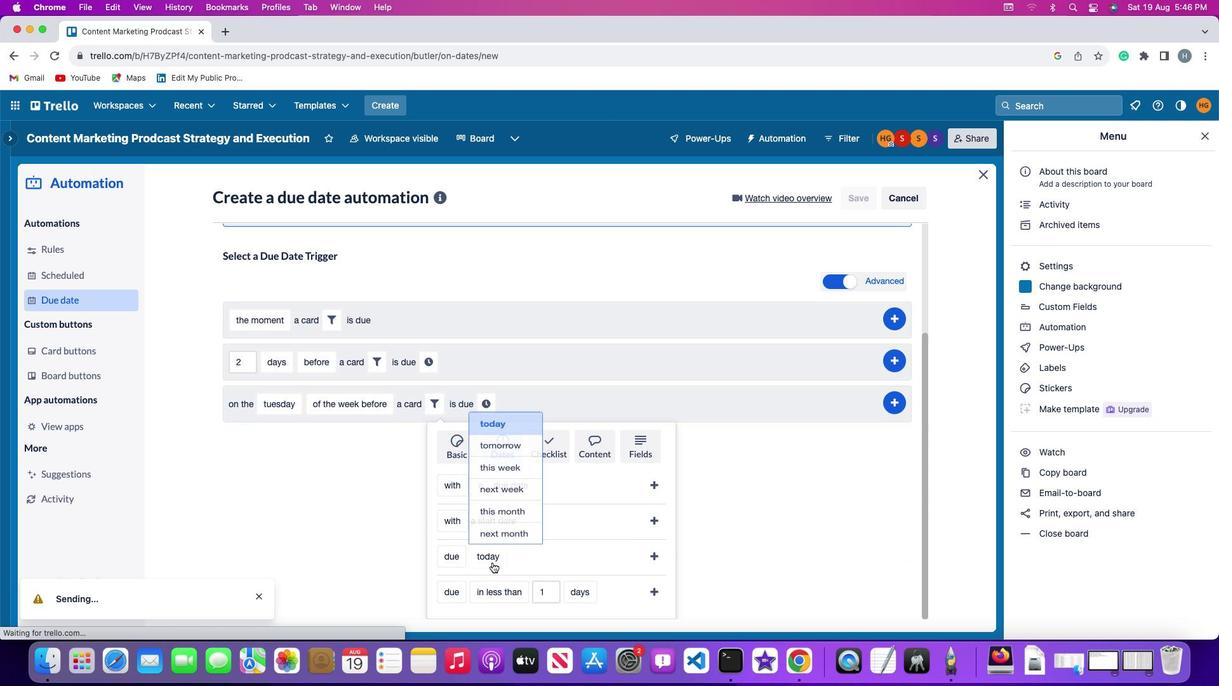 
Action: Mouse moved to (513, 451)
Screenshot: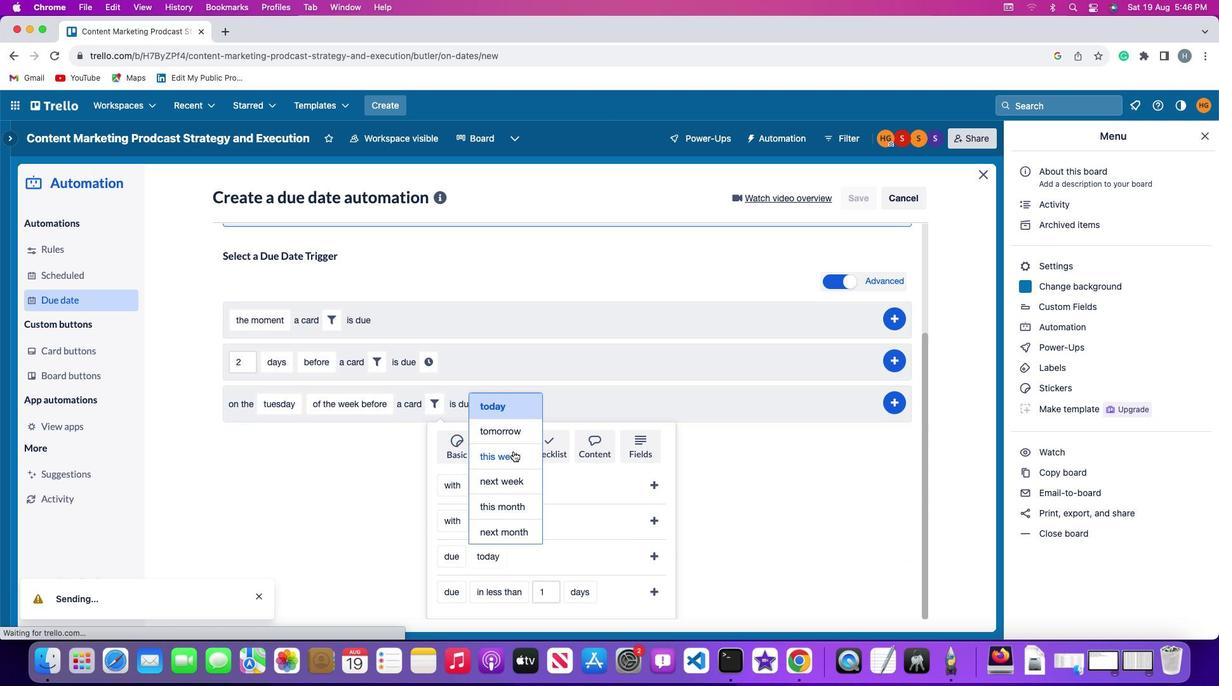 
Action: Mouse pressed left at (513, 451)
Screenshot: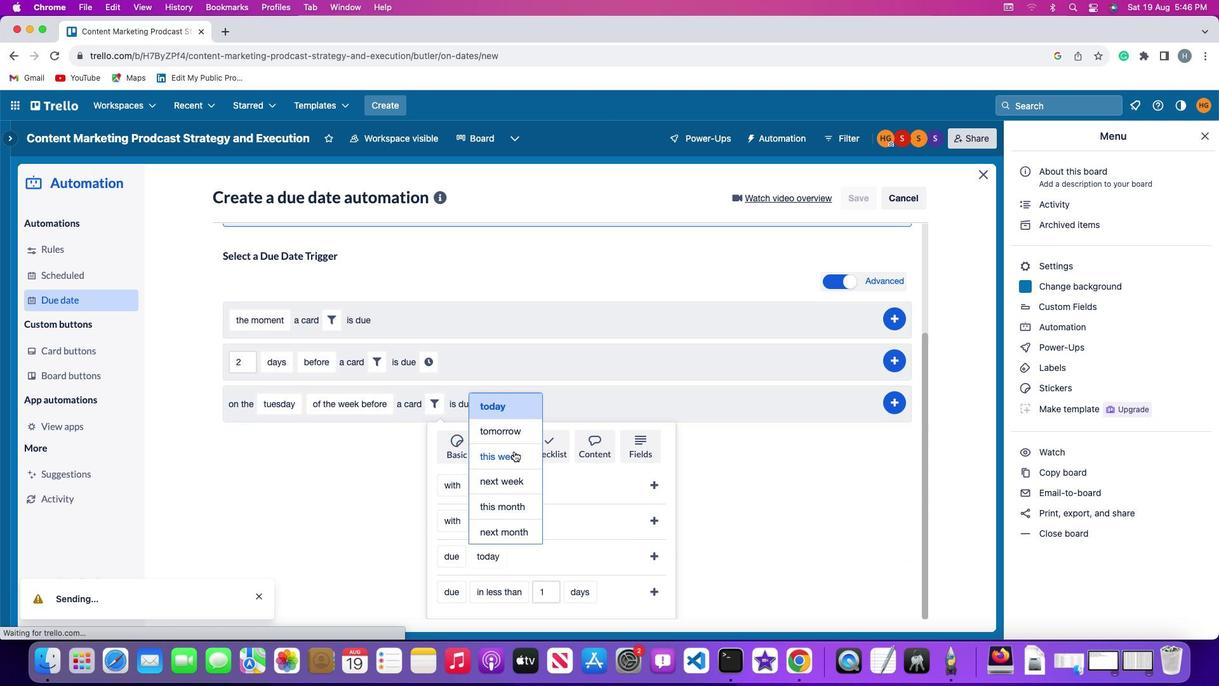 
Action: Mouse moved to (648, 554)
Screenshot: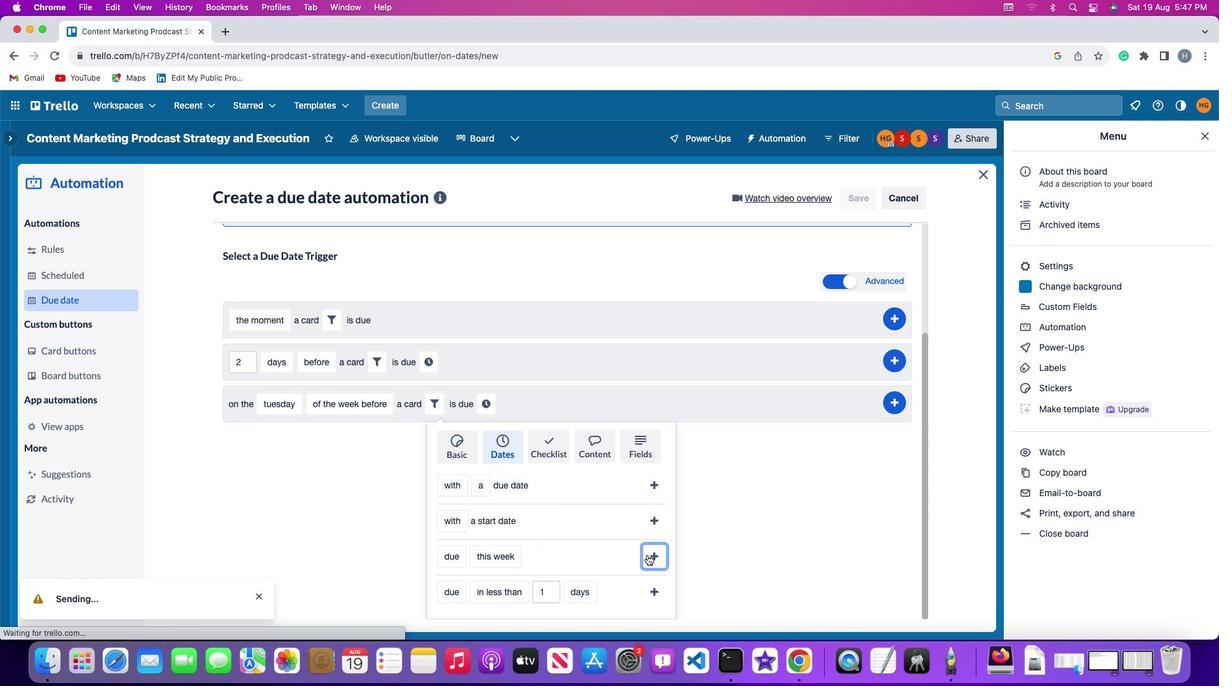 
Action: Mouse pressed left at (648, 554)
Screenshot: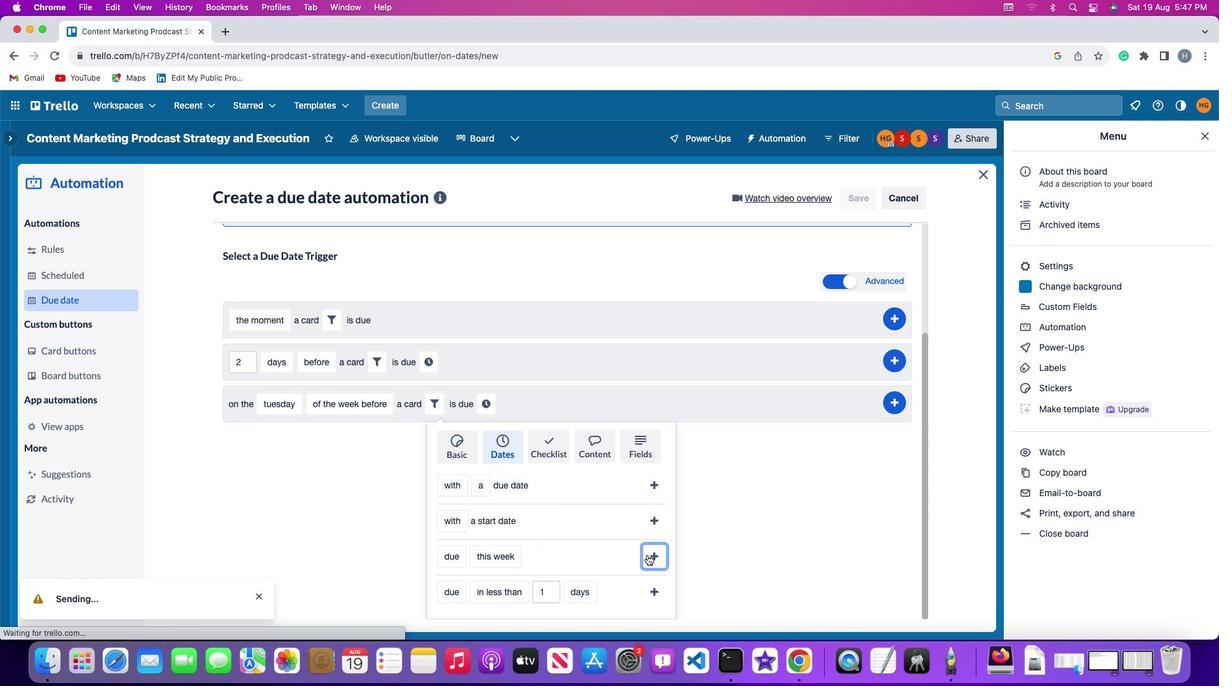 
Action: Mouse moved to (564, 548)
Screenshot: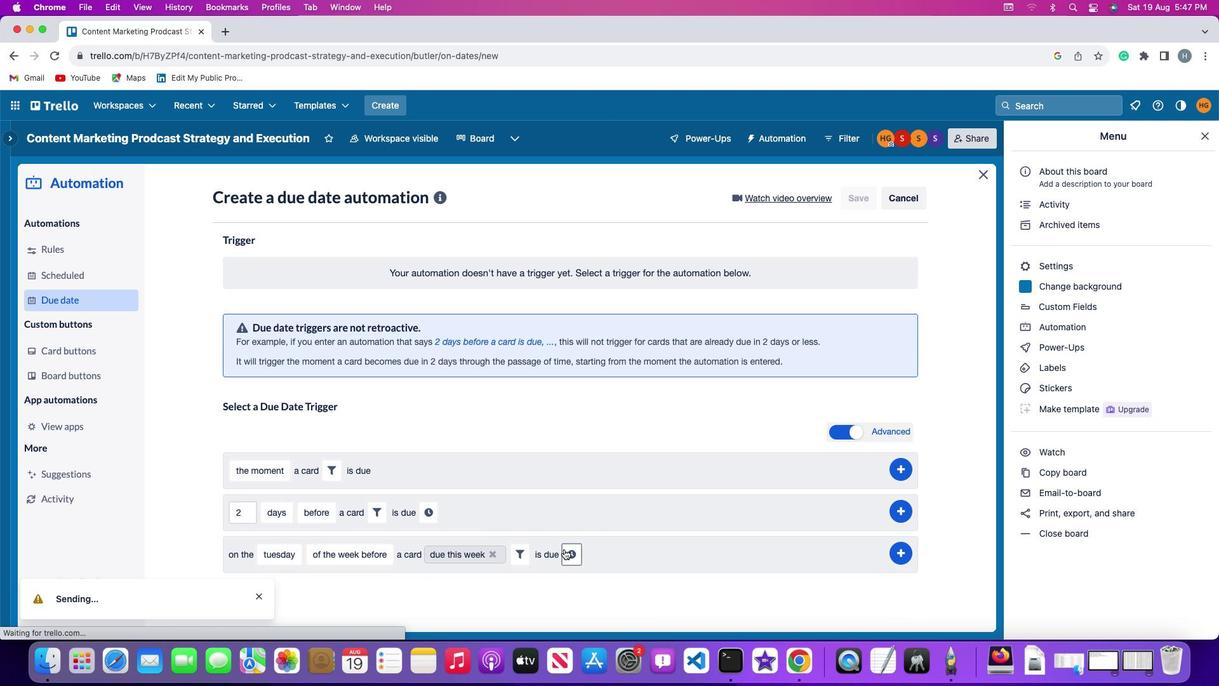 
Action: Mouse pressed left at (564, 548)
Screenshot: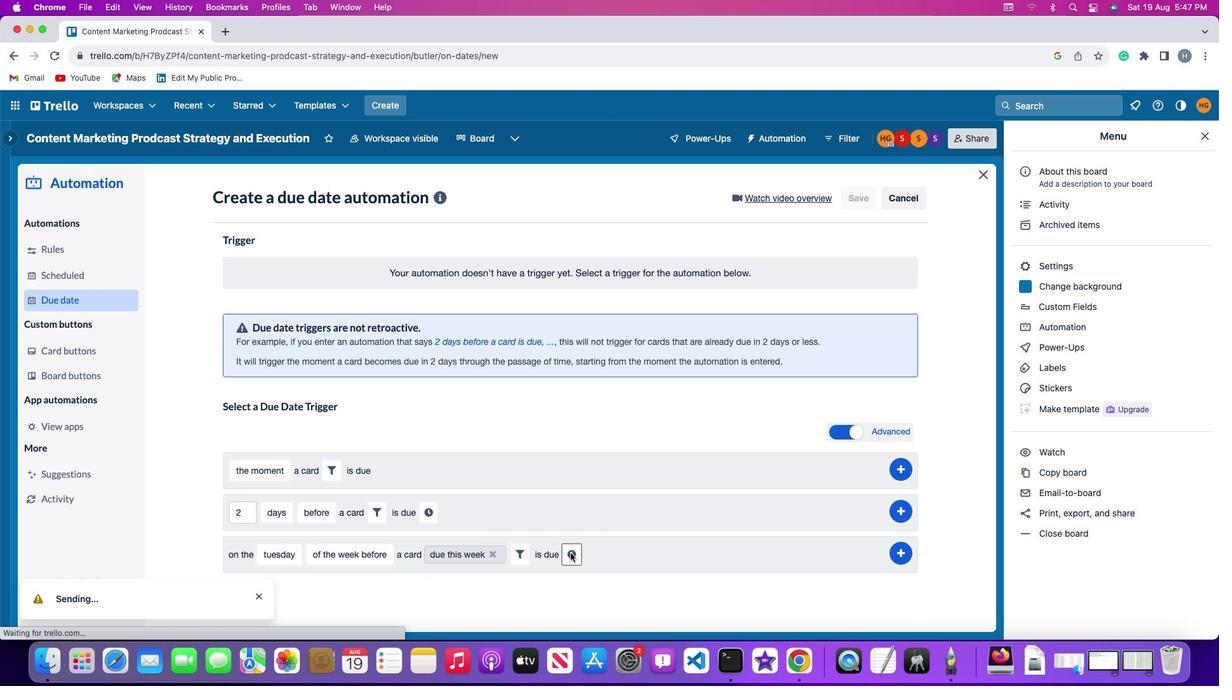 
Action: Mouse moved to (596, 561)
Screenshot: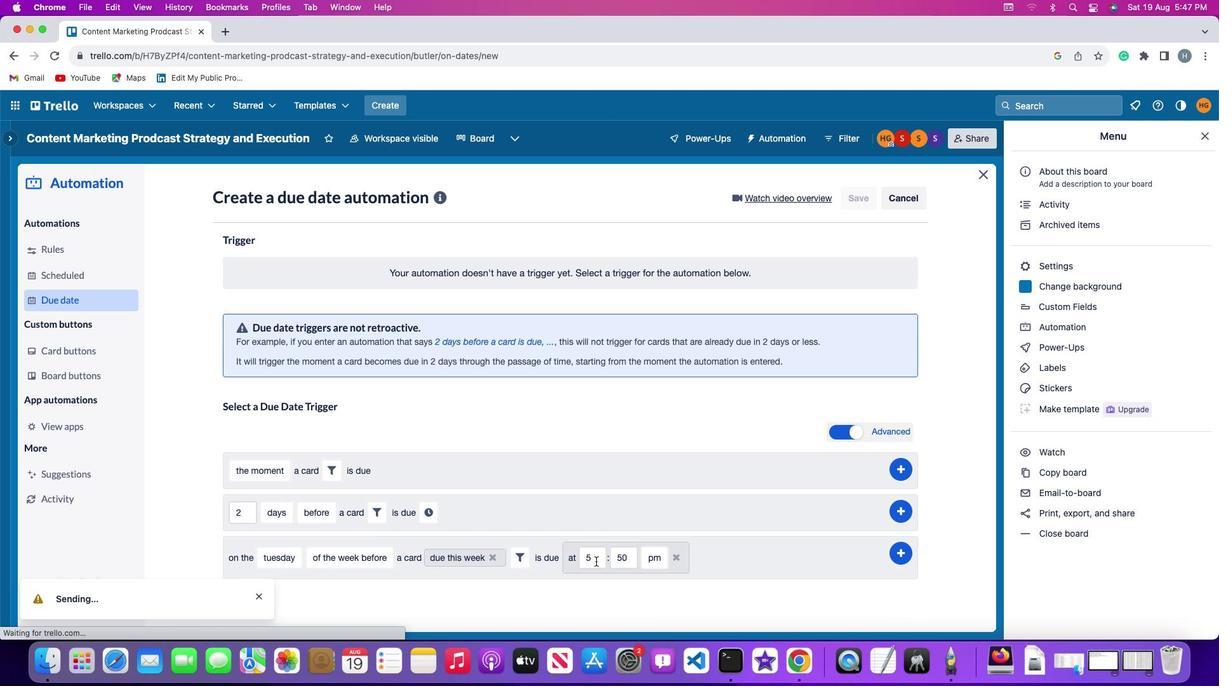 
Action: Mouse pressed left at (596, 561)
Screenshot: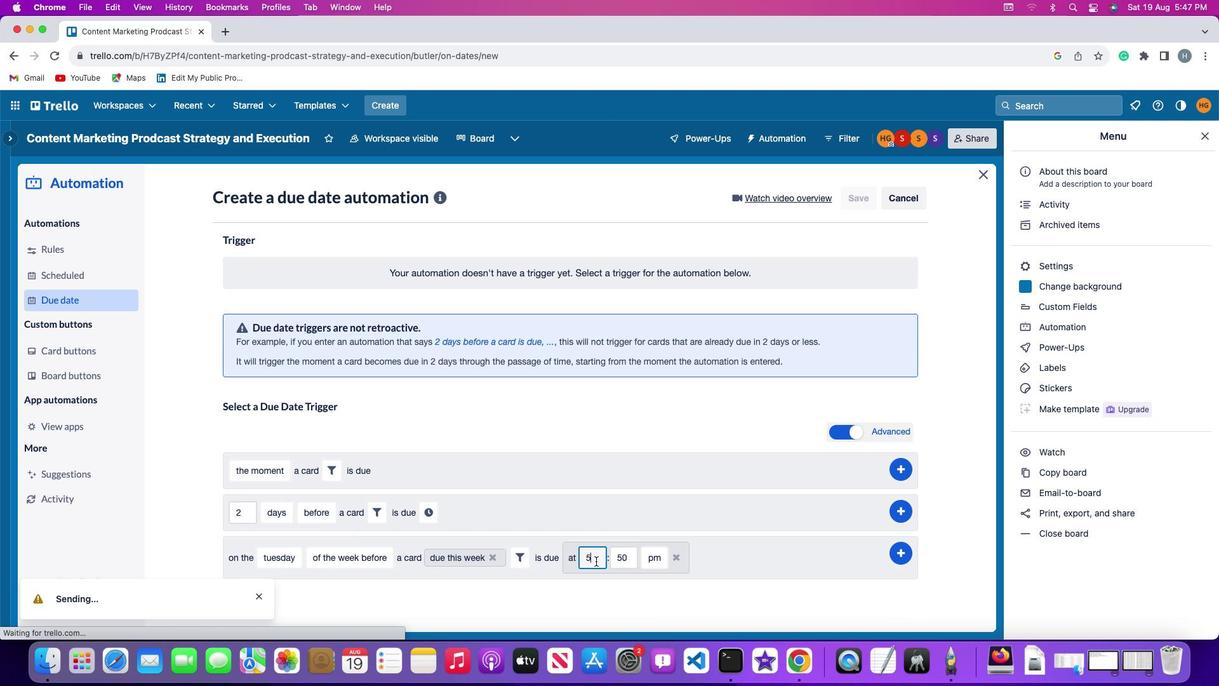 
Action: Mouse moved to (597, 561)
Screenshot: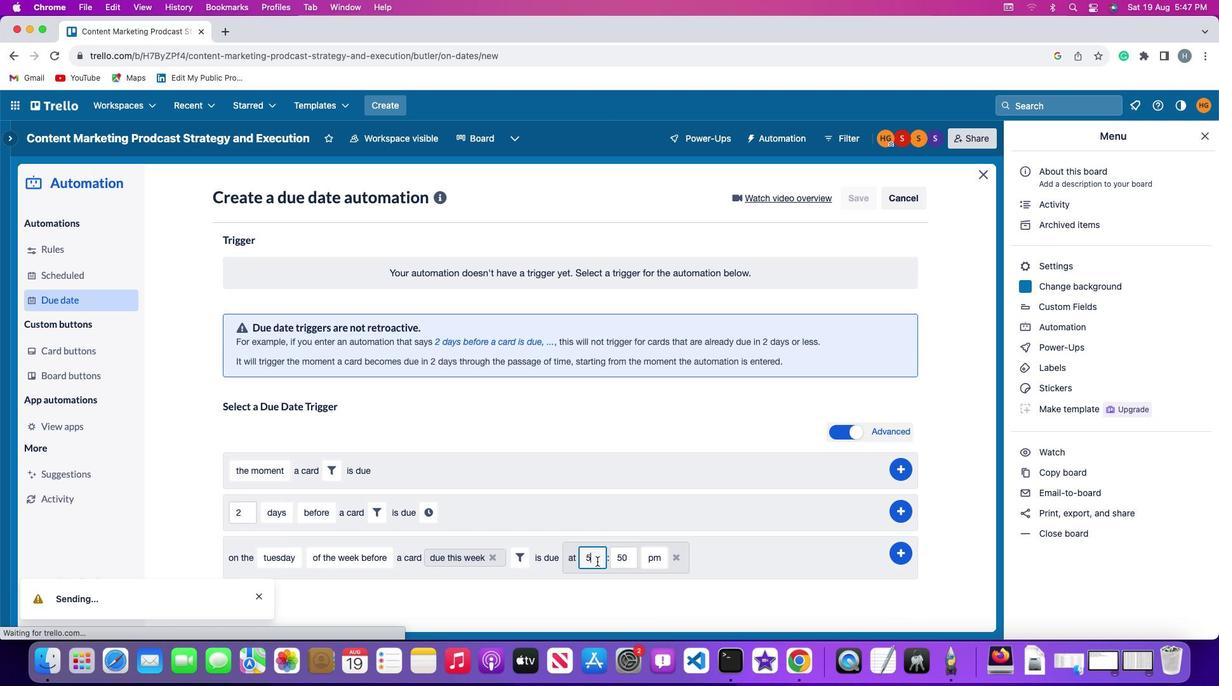 
Action: Key pressed Key.backspace'1''1'
Screenshot: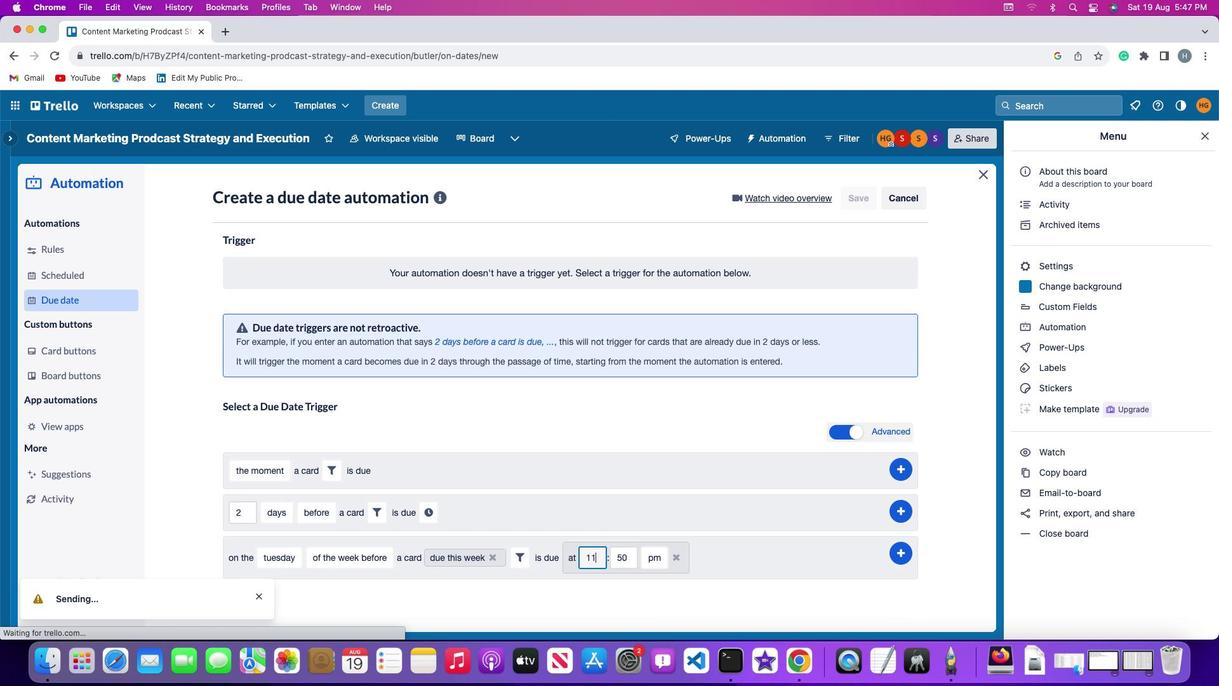 
Action: Mouse moved to (626, 557)
Screenshot: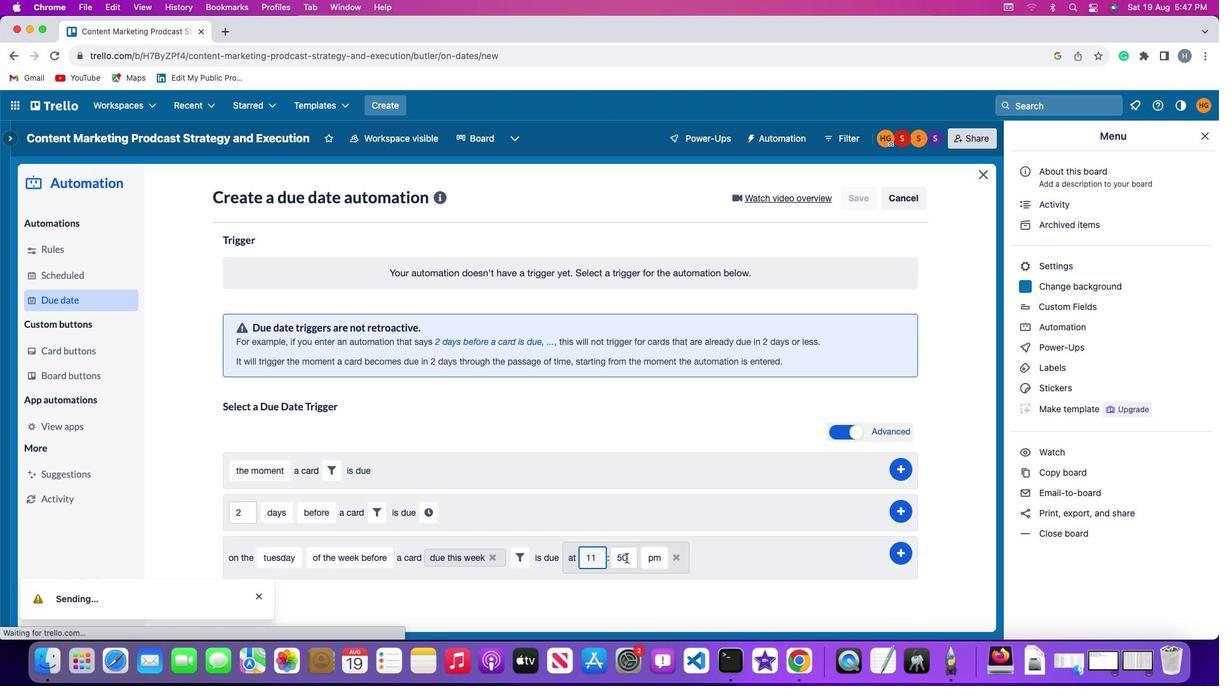 
Action: Mouse pressed left at (626, 557)
Screenshot: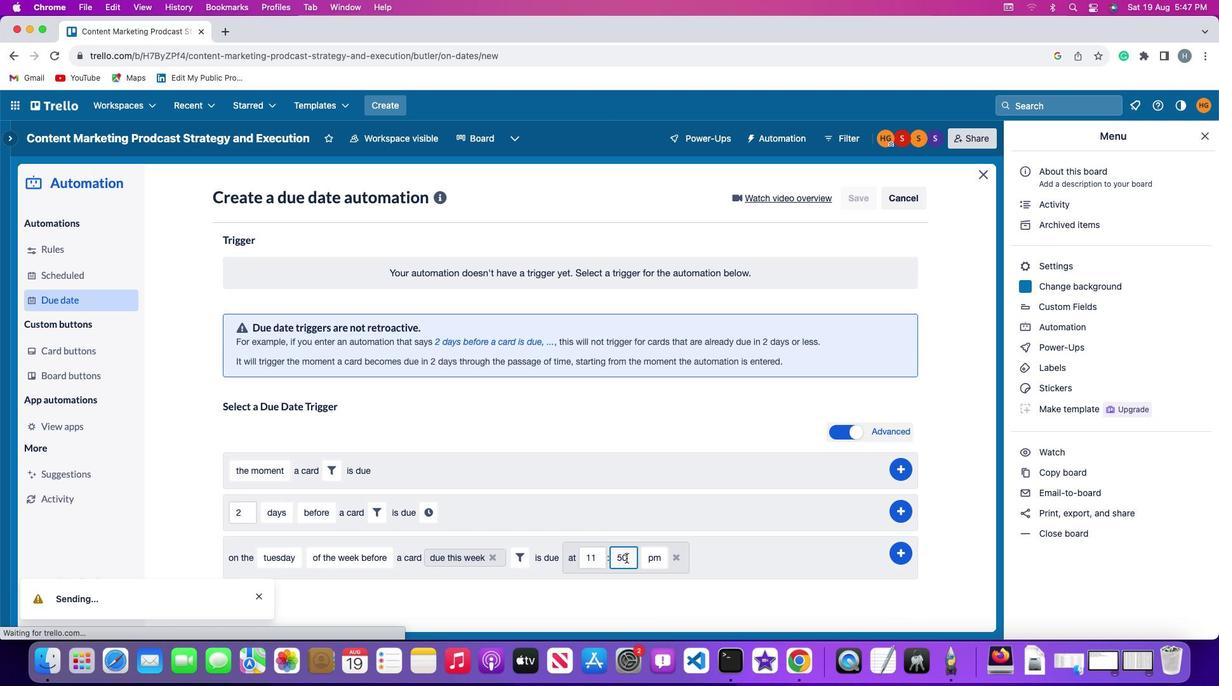 
Action: Key pressed Key.backspace
Screenshot: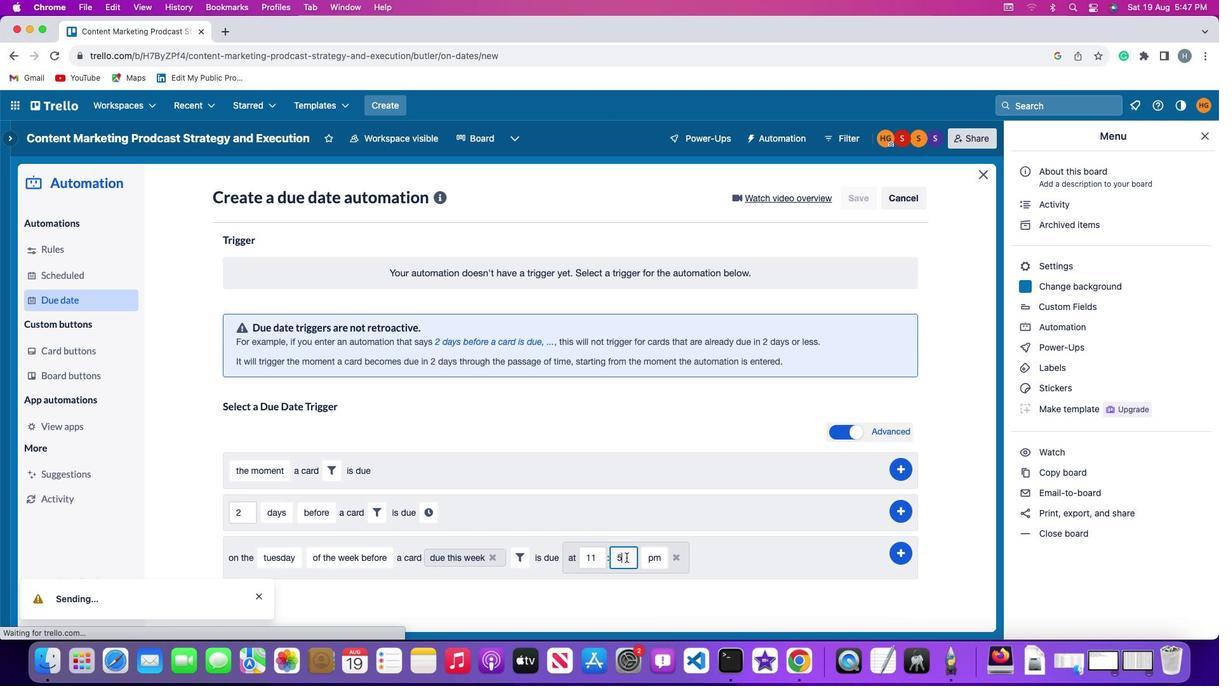 
Action: Mouse moved to (626, 557)
Screenshot: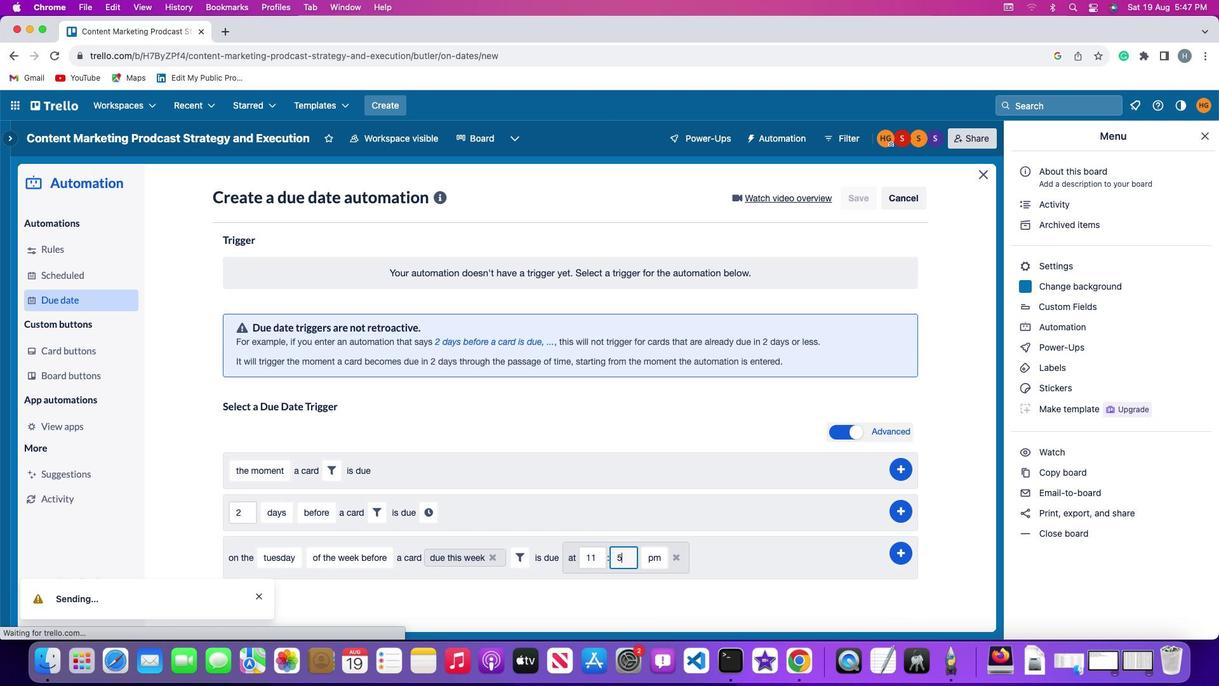 
Action: Key pressed Key.backspace'0''0'
Screenshot: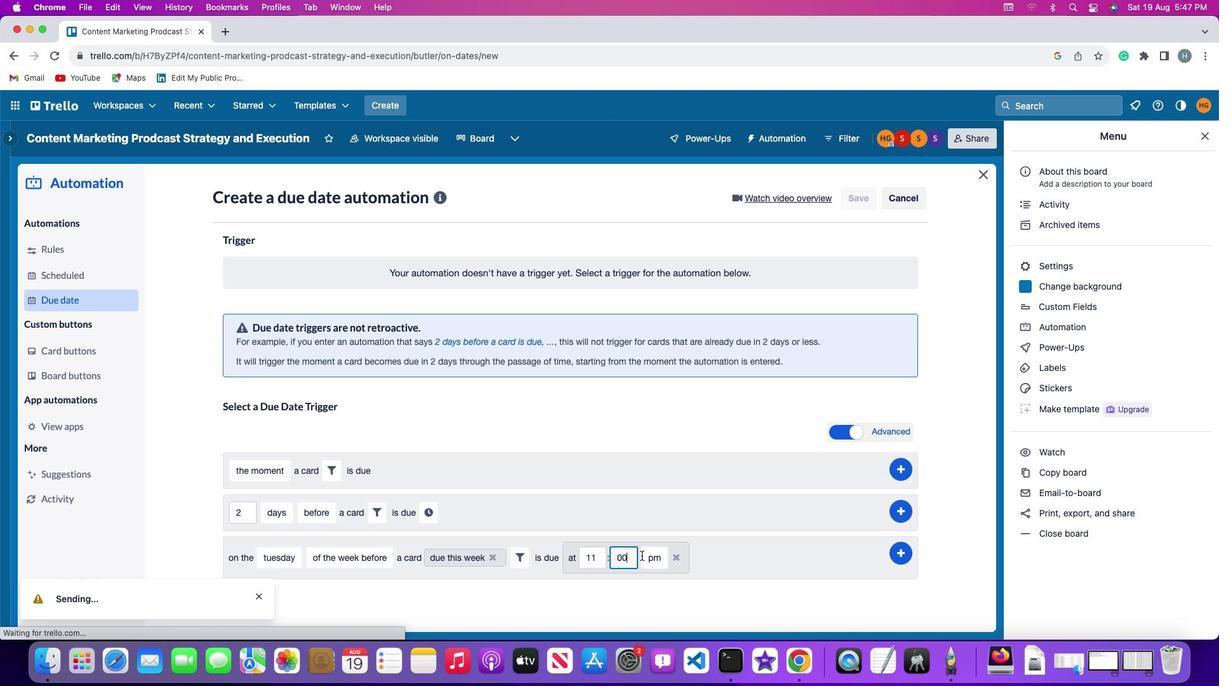 
Action: Mouse moved to (647, 554)
Screenshot: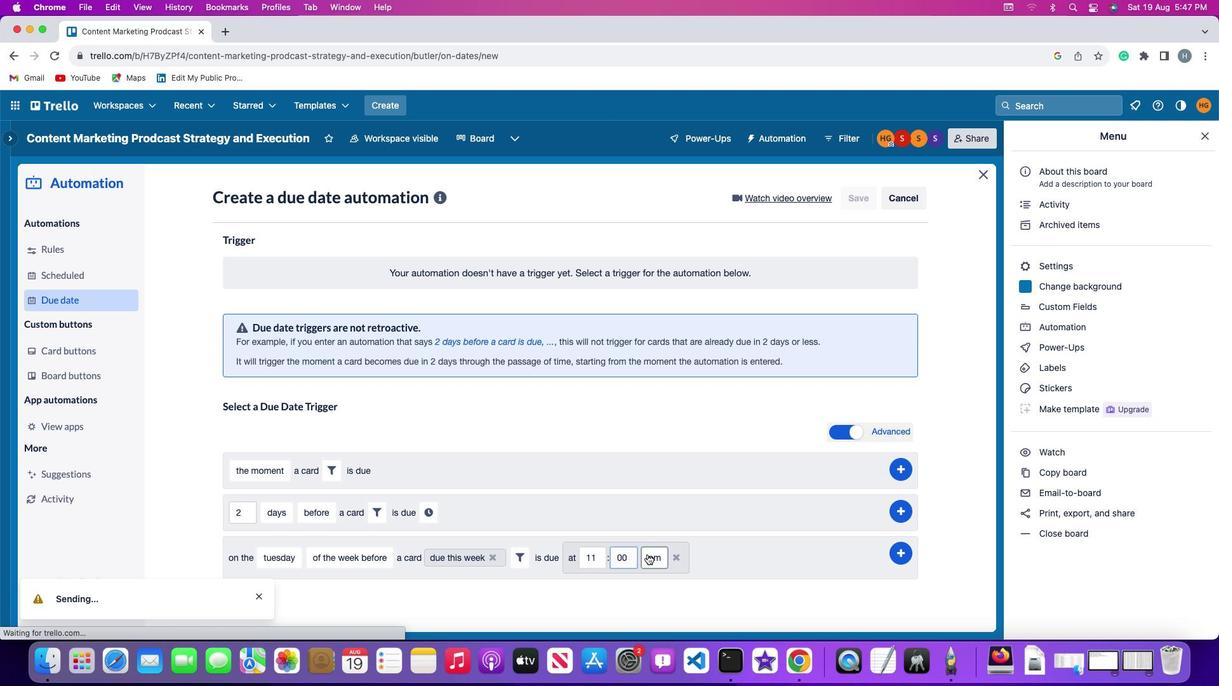
Action: Mouse pressed left at (647, 554)
Screenshot: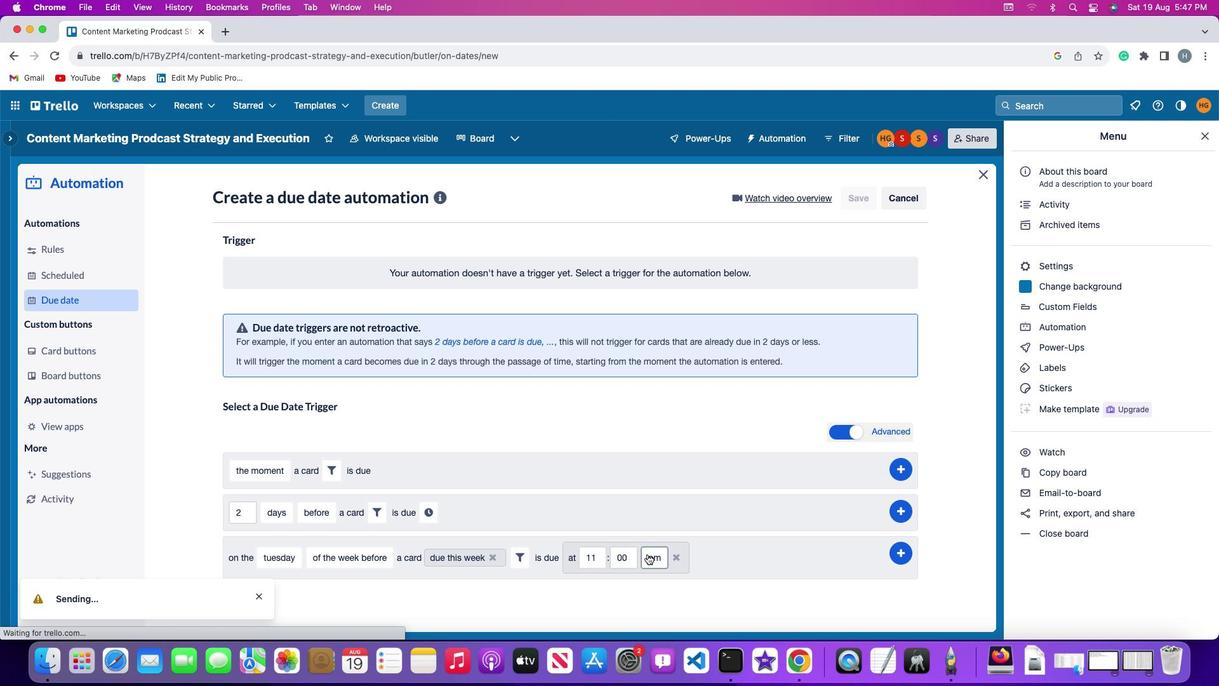 
Action: Mouse moved to (660, 580)
Screenshot: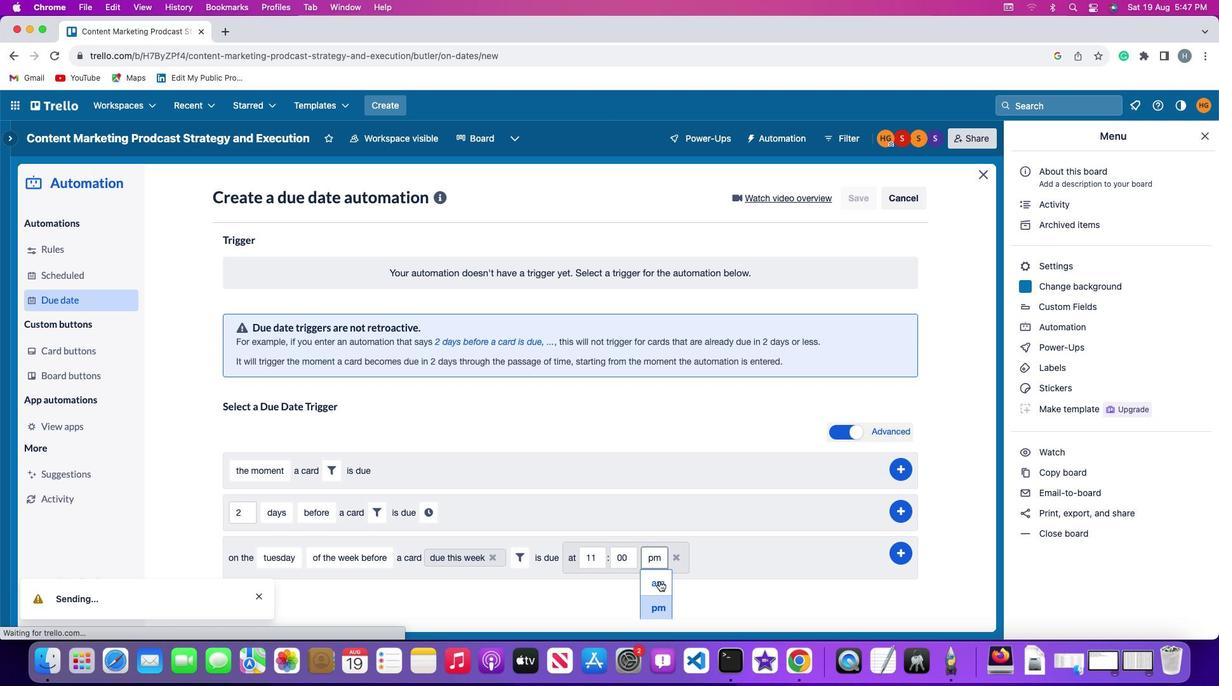 
Action: Mouse pressed left at (660, 580)
Screenshot: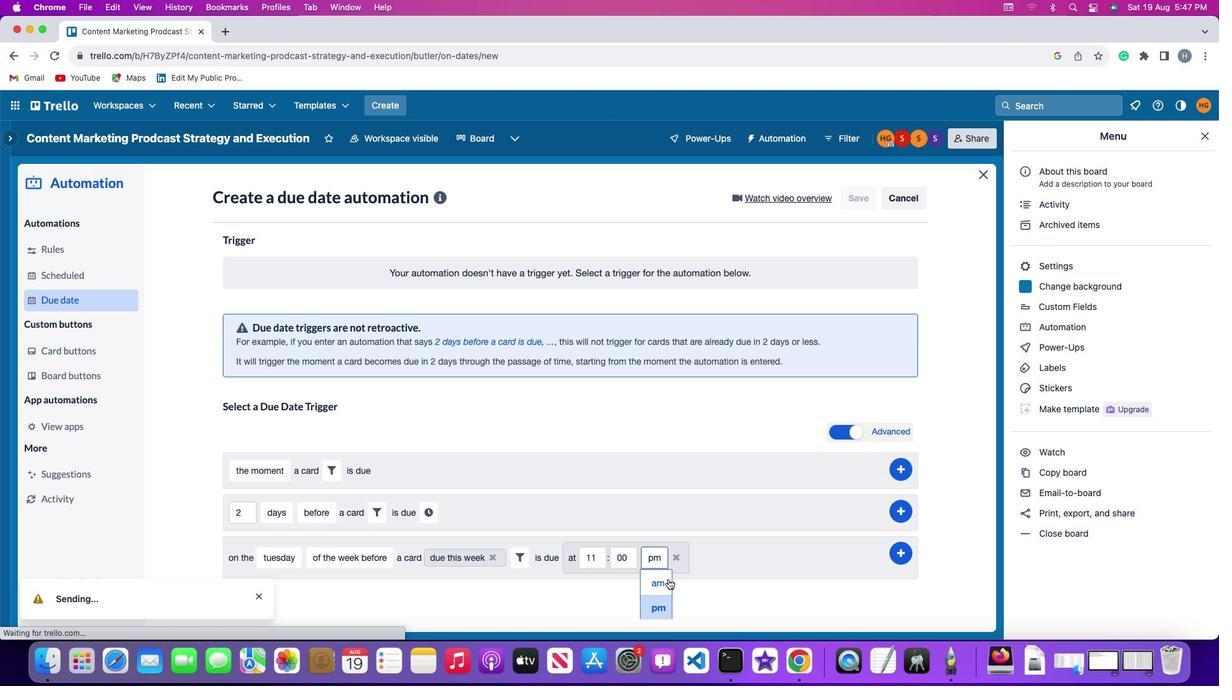 
Action: Mouse moved to (904, 549)
Screenshot: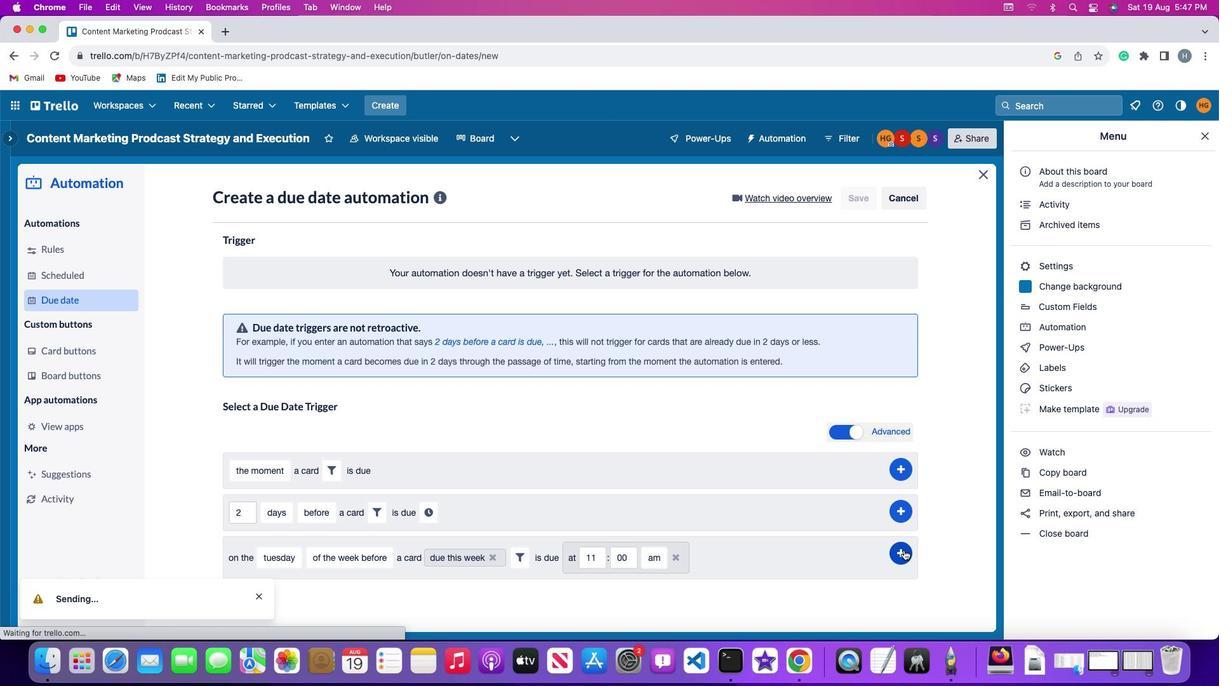 
Action: Mouse pressed left at (904, 549)
Screenshot: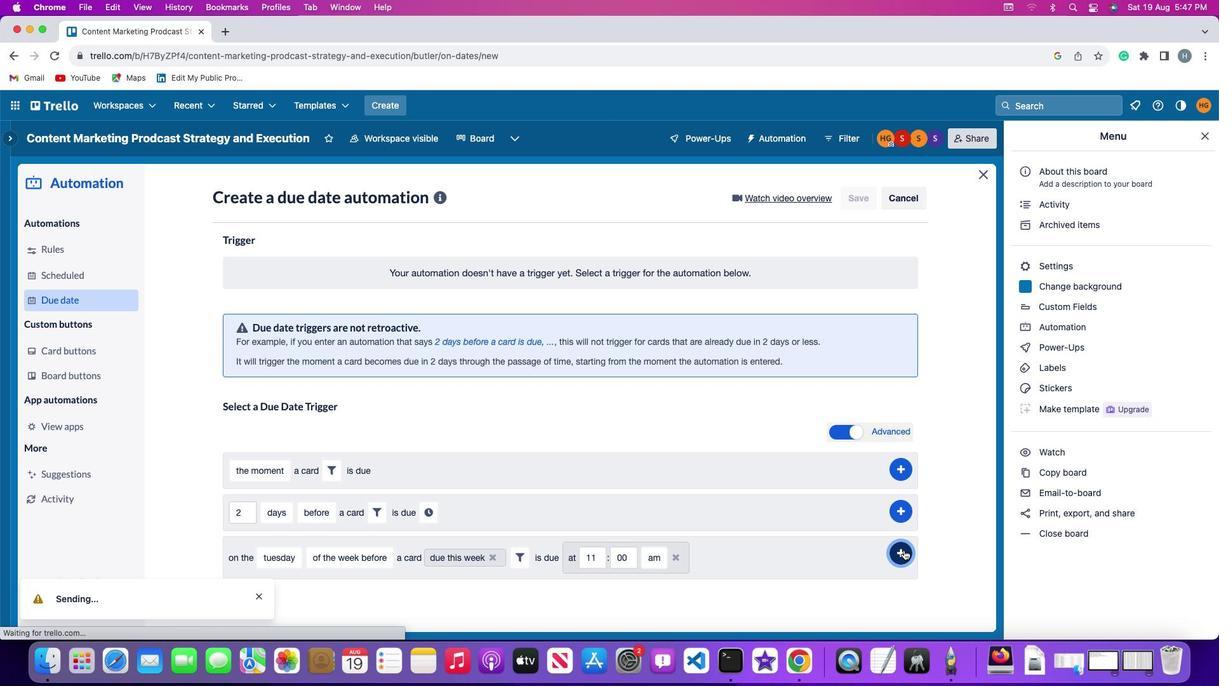 
Action: Mouse moved to (958, 483)
Screenshot: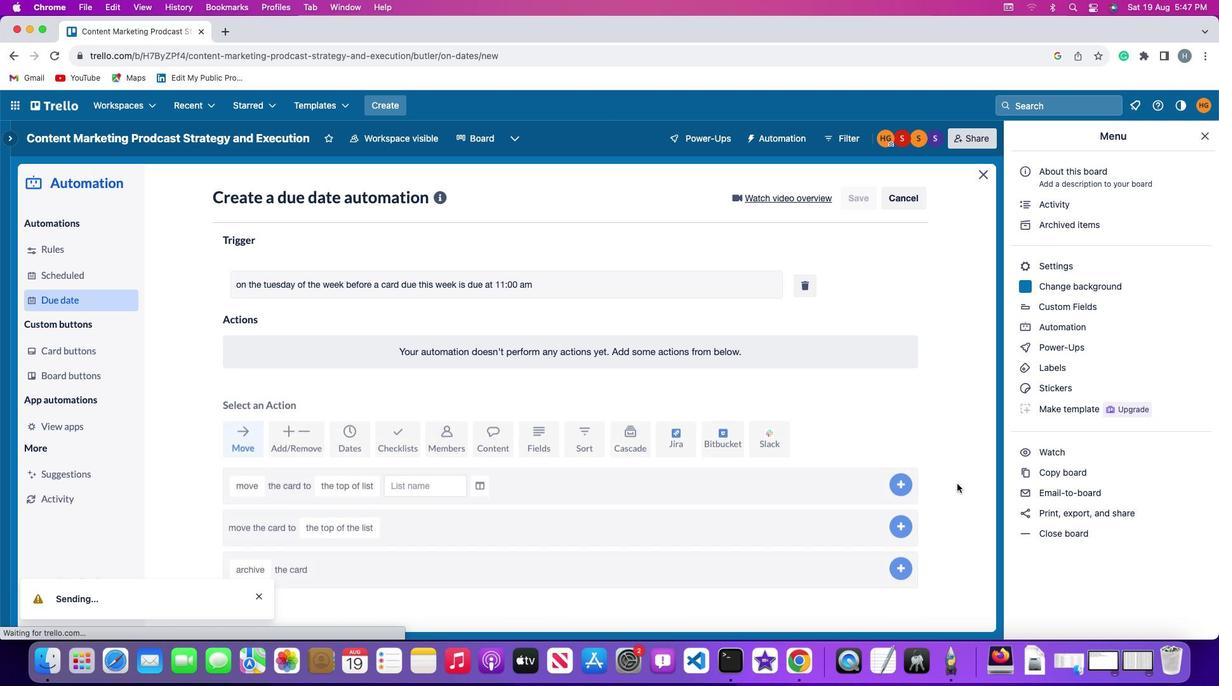 
